 Task: Create a sub task Design and Implement Solution for the task  Add push notification feature to the app in the project TrendForge , assign it to team member softage.10@softage.net and update the status of the sub task to  At Risk , set the priority of the sub task to Medium.
Action: Mouse moved to (80, 549)
Screenshot: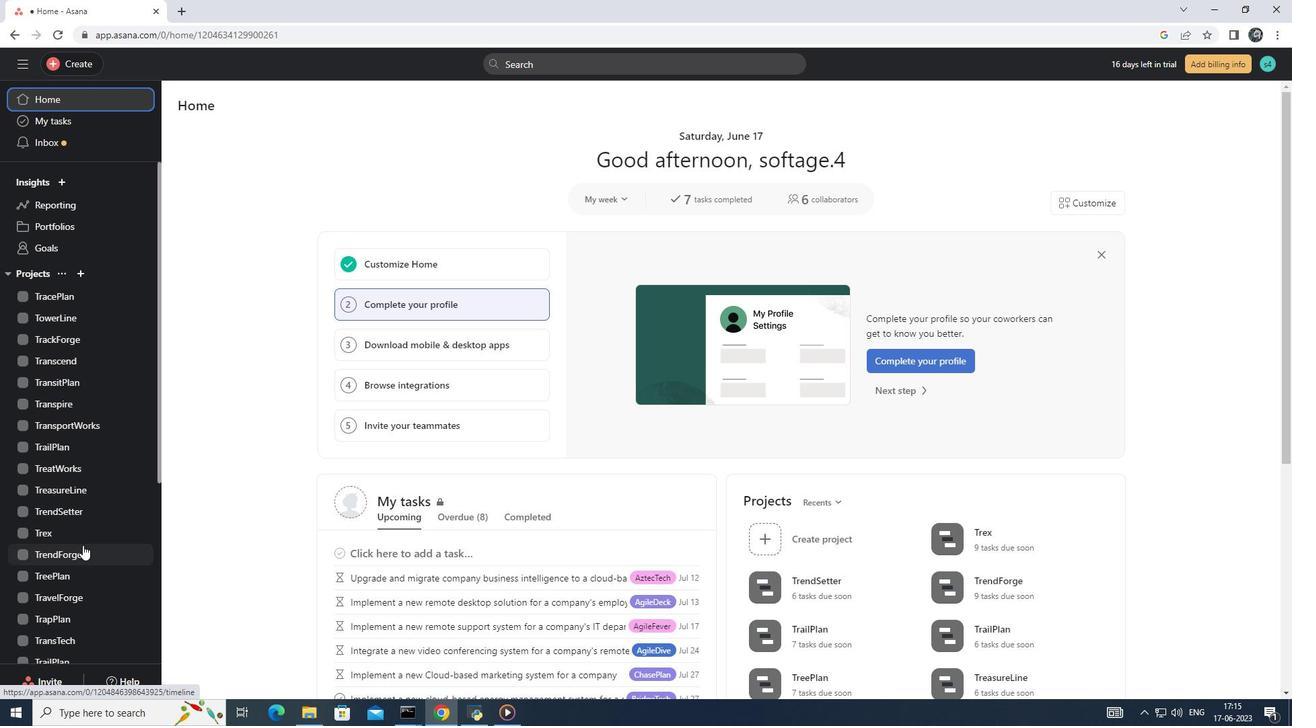 
Action: Mouse pressed left at (80, 549)
Screenshot: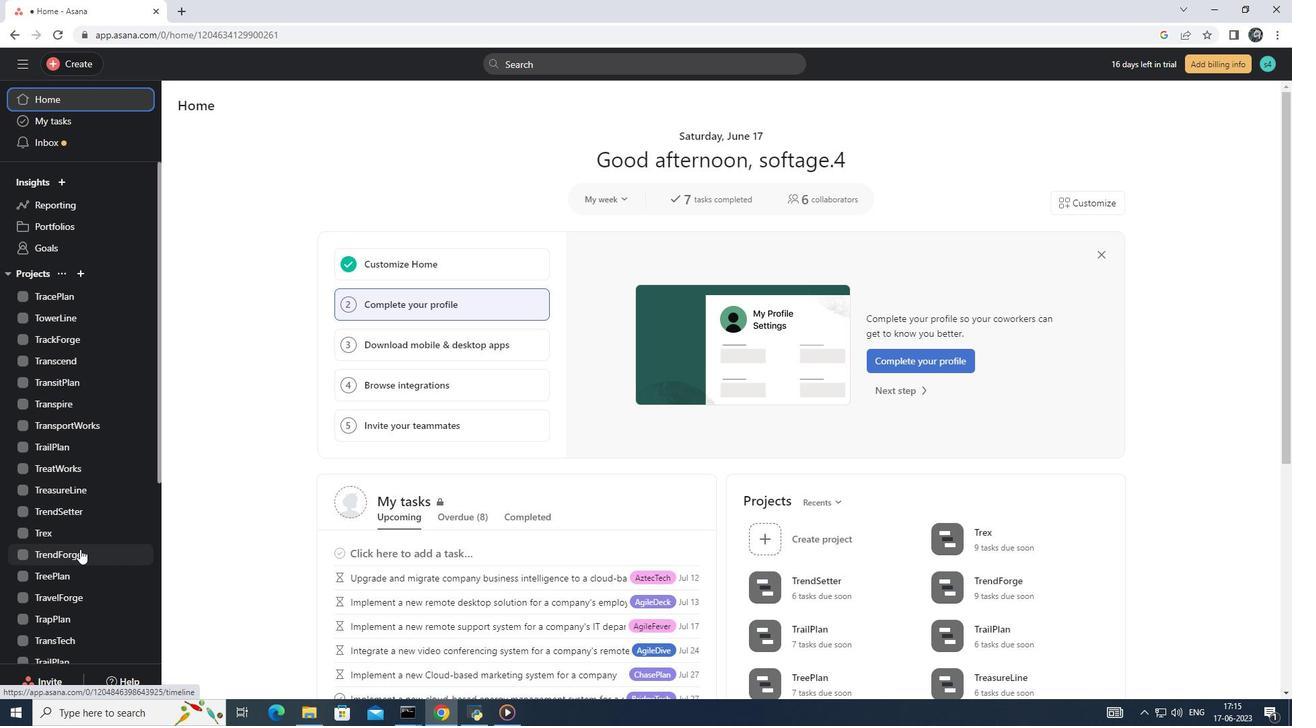 
Action: Mouse moved to (557, 321)
Screenshot: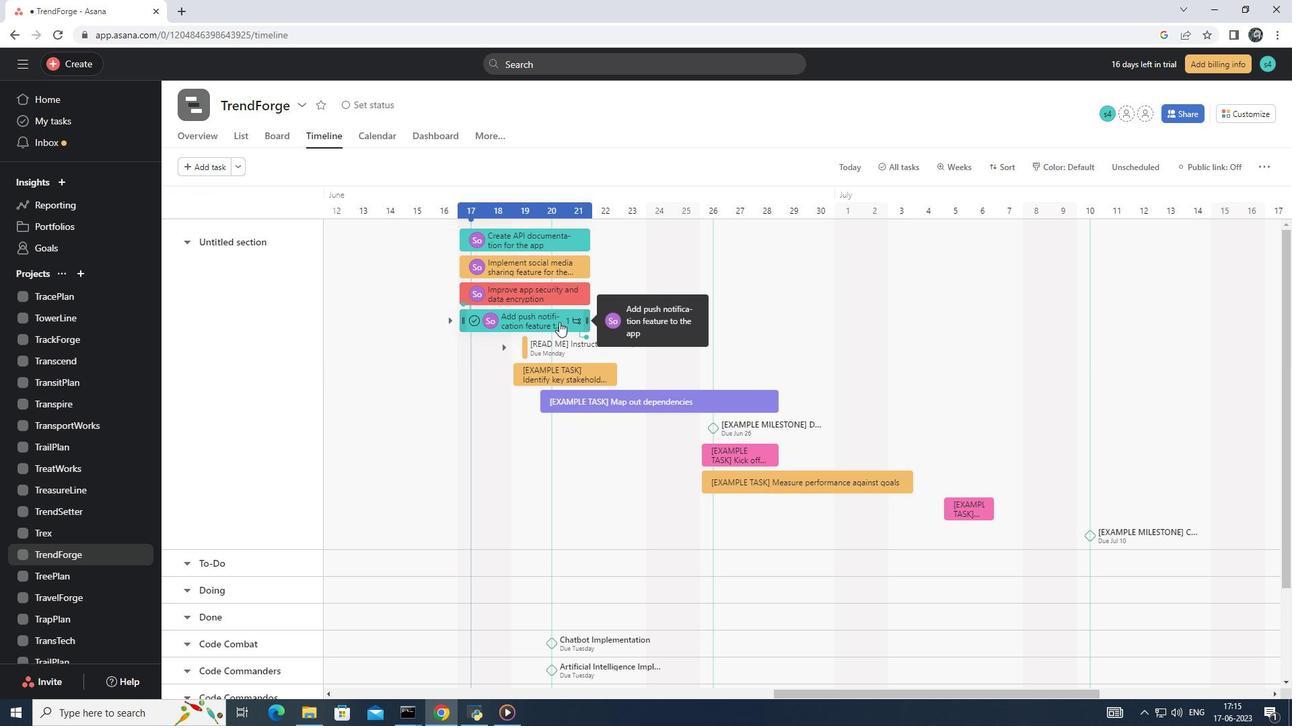 
Action: Mouse pressed left at (557, 321)
Screenshot: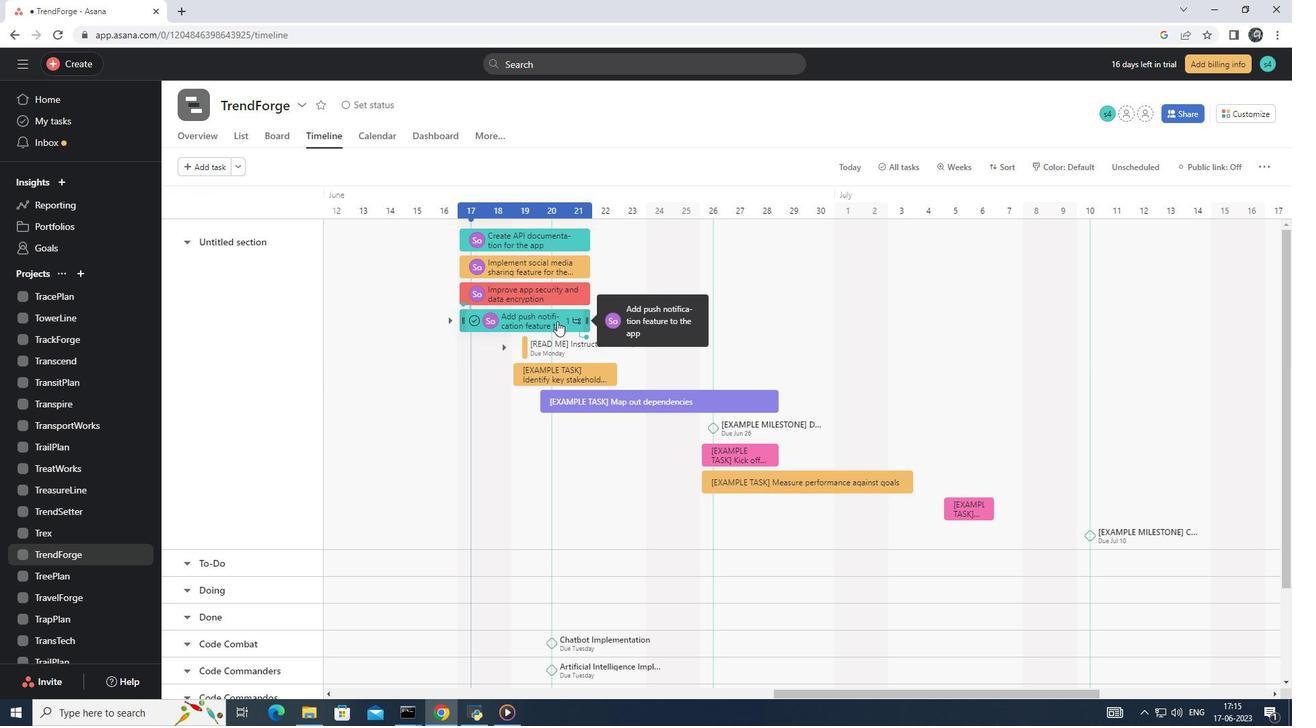 
Action: Mouse moved to (942, 459)
Screenshot: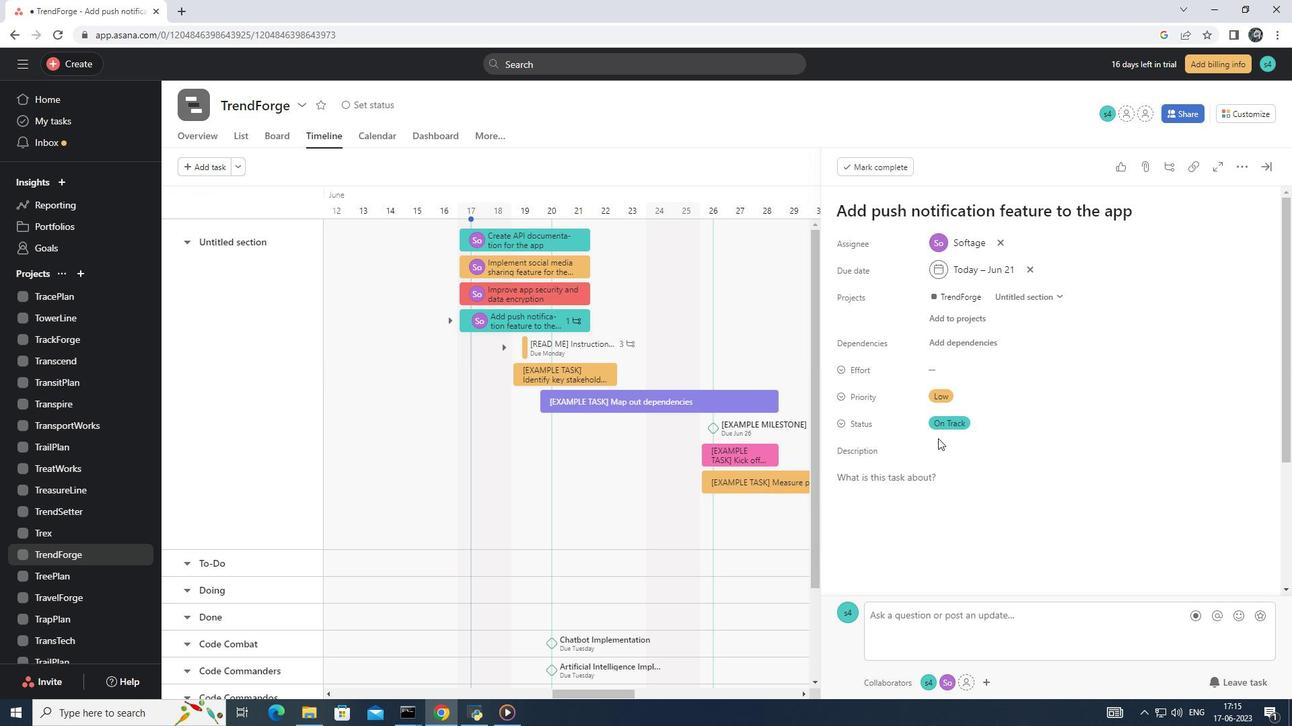 
Action: Mouse scrolled (942, 458) with delta (0, 0)
Screenshot: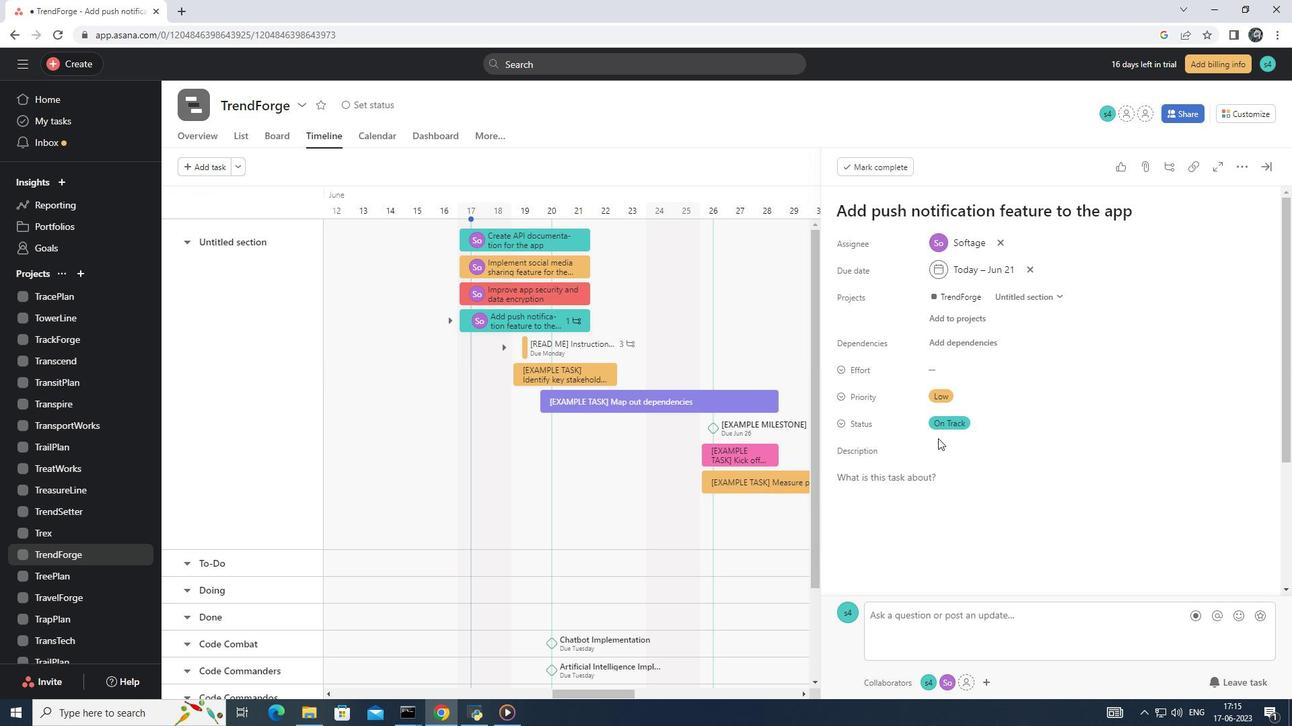 
Action: Mouse moved to (974, 487)
Screenshot: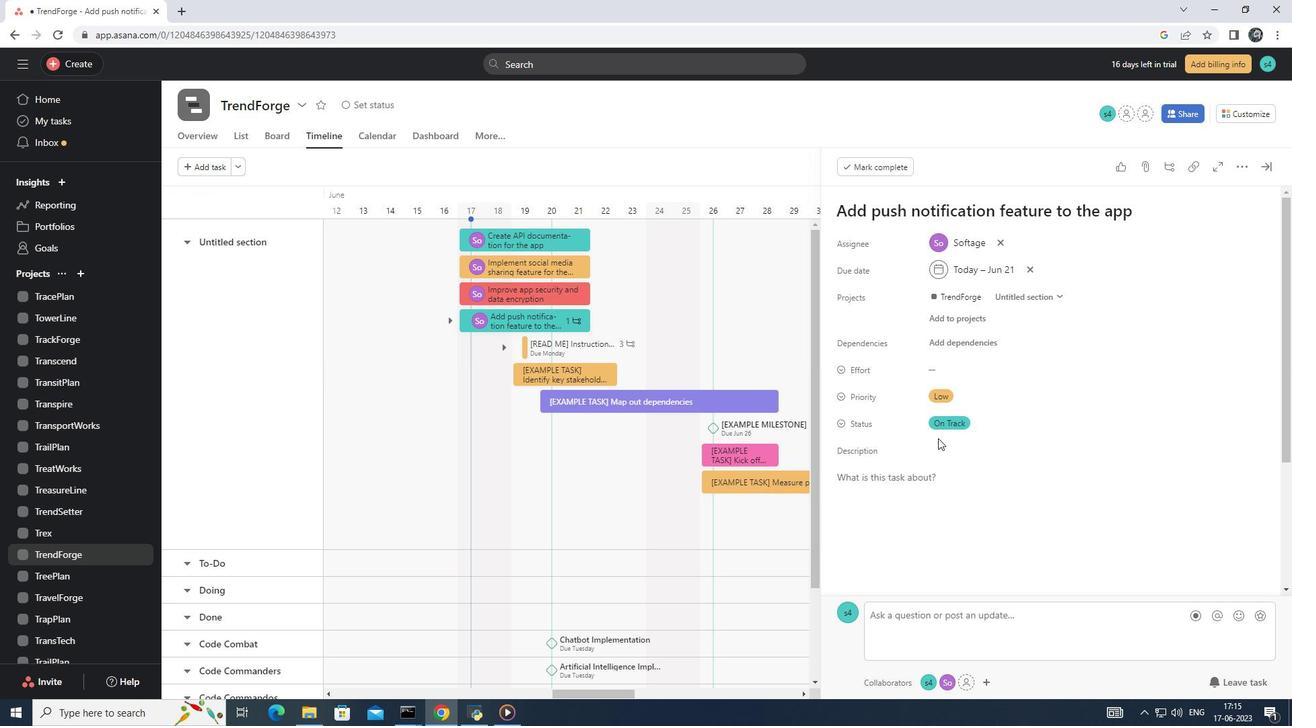 
Action: Mouse scrolled (967, 481) with delta (0, 0)
Screenshot: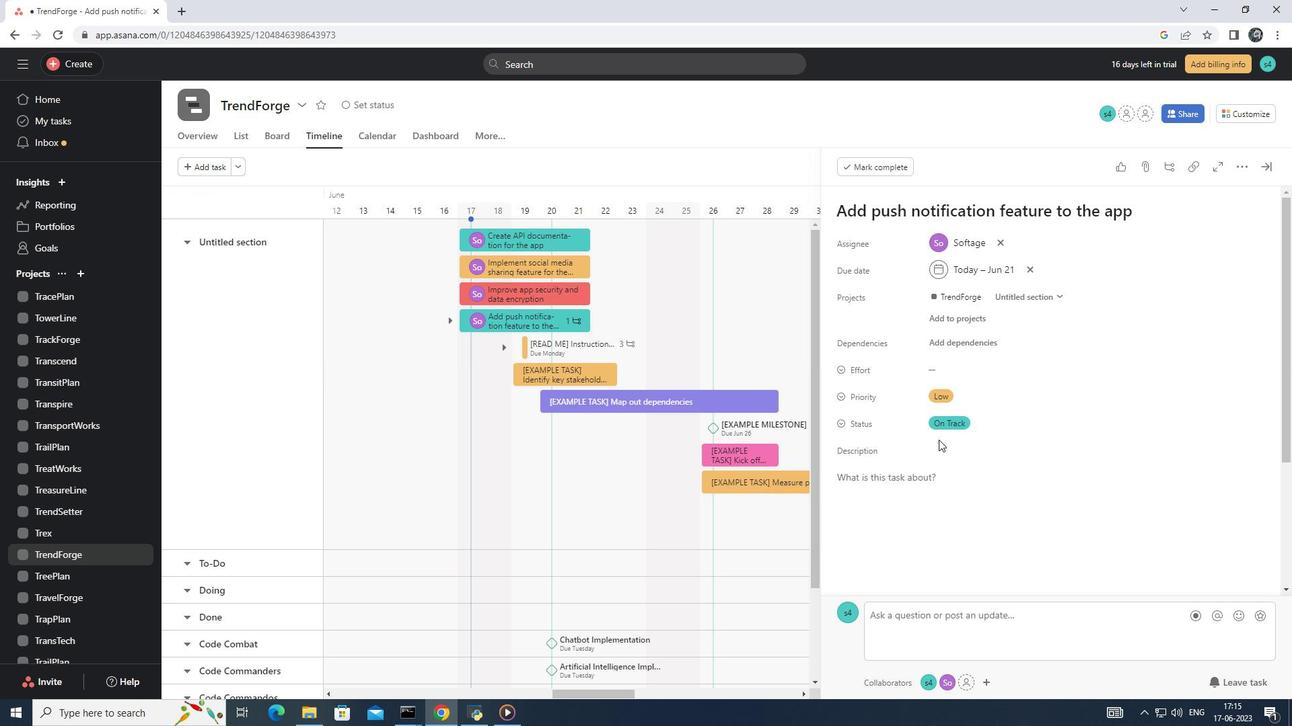 
Action: Mouse scrolled (974, 486) with delta (0, 0)
Screenshot: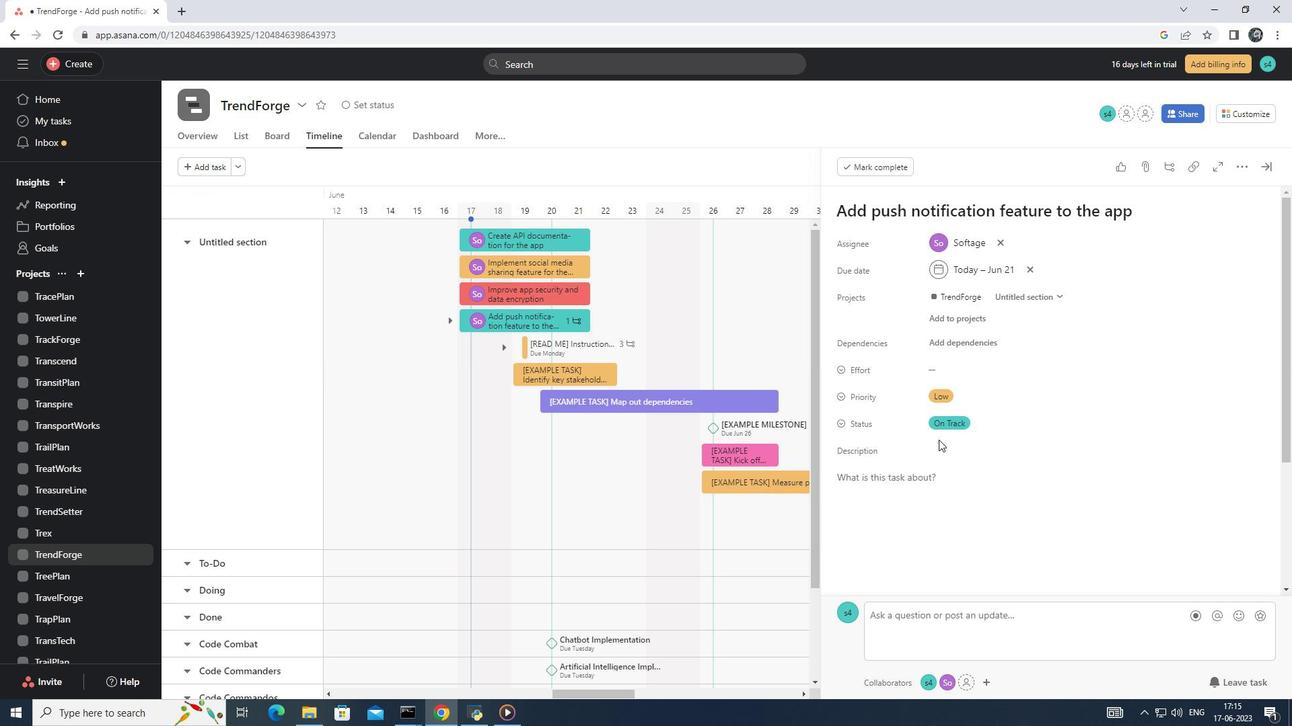 
Action: Mouse moved to (860, 477)
Screenshot: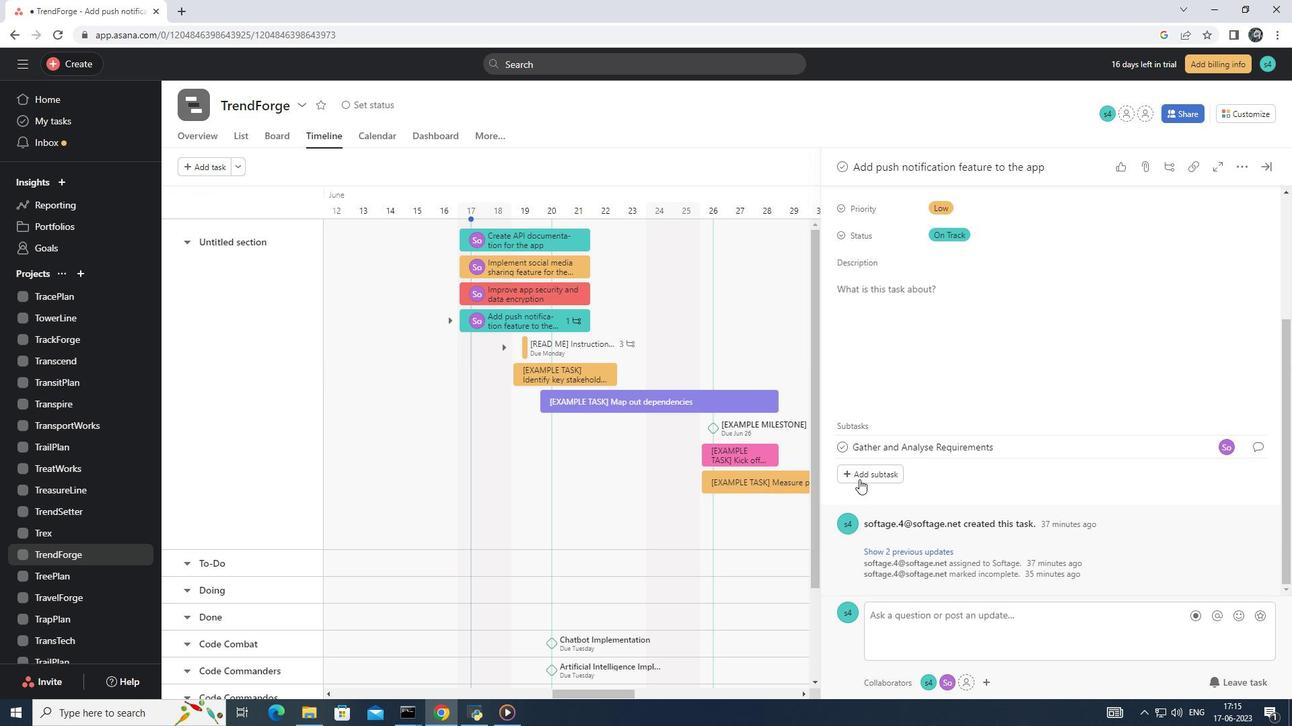 
Action: Mouse pressed left at (860, 477)
Screenshot: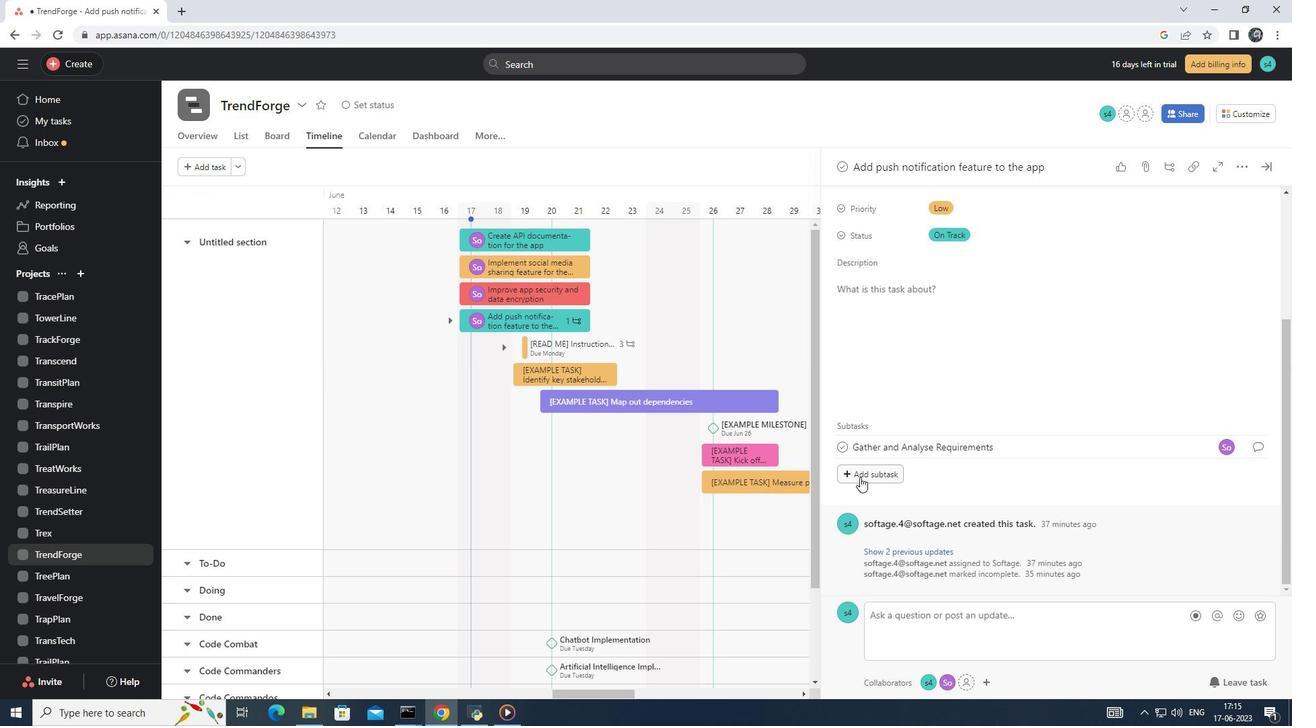 
Action: Mouse moved to (880, 446)
Screenshot: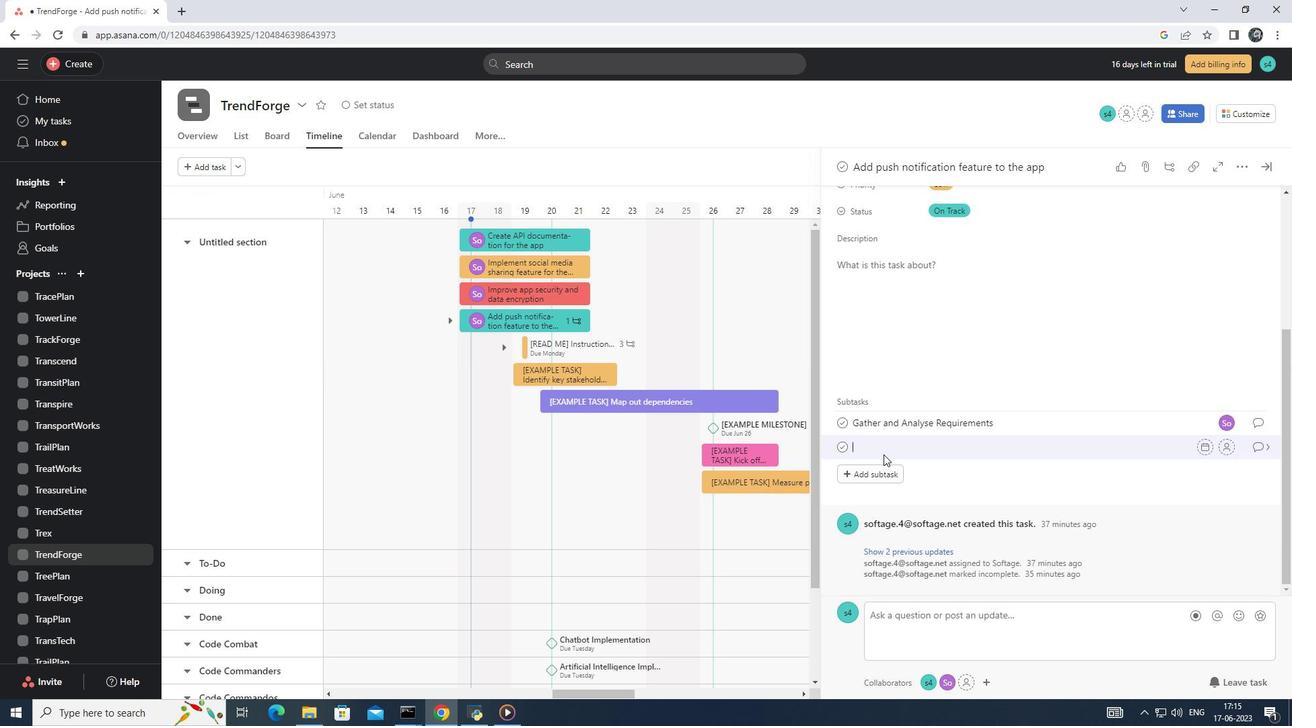 
Action: Mouse pressed left at (880, 446)
Screenshot: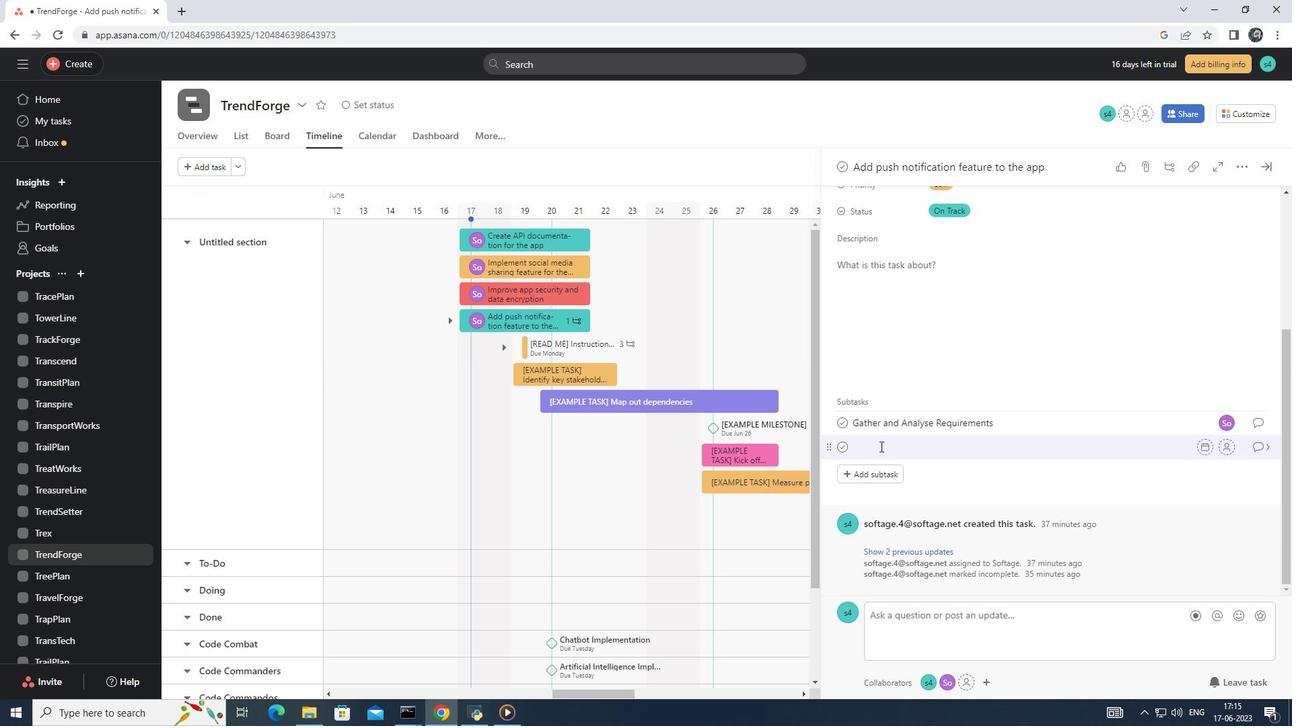 
Action: Key pressed <Key.shift>Design<Key.space>and<Key.space><Key.shift>Implement<Key.space><Key.shift>Solution
Screenshot: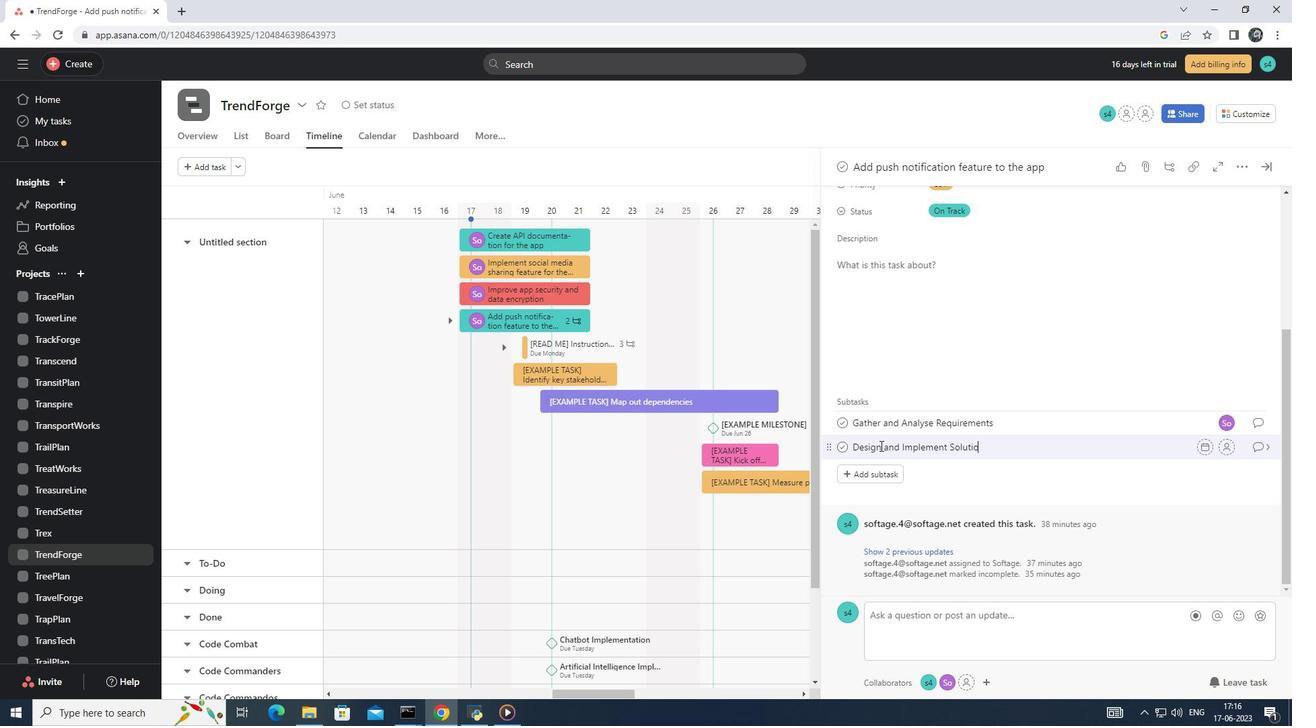 
Action: Mouse moved to (1223, 449)
Screenshot: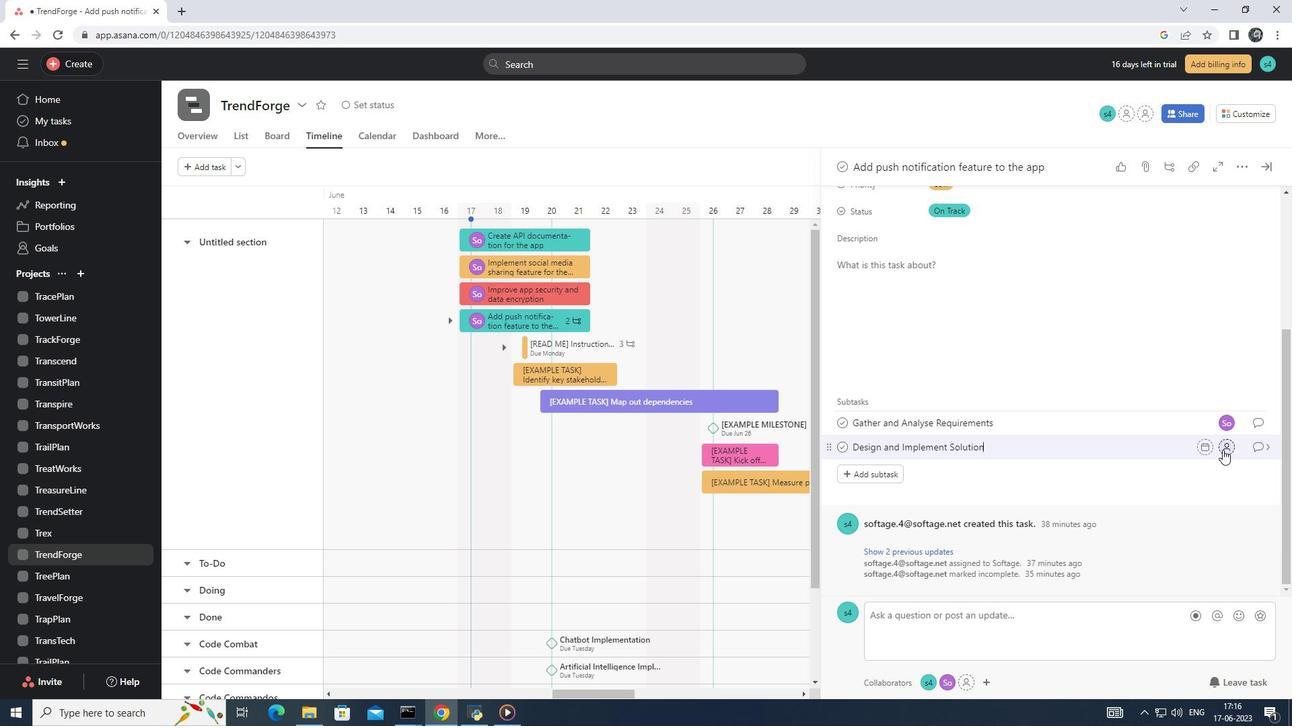 
Action: Mouse pressed left at (1223, 449)
Screenshot: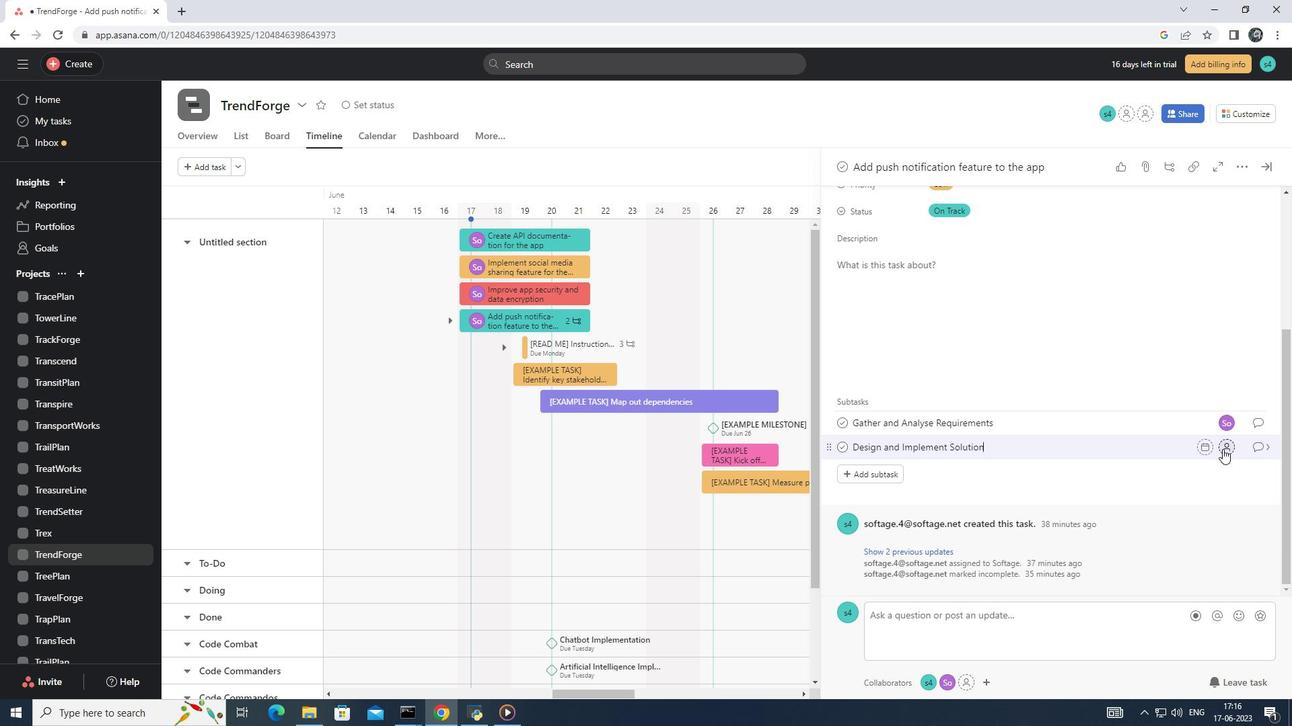 
Action: Mouse moved to (1049, 503)
Screenshot: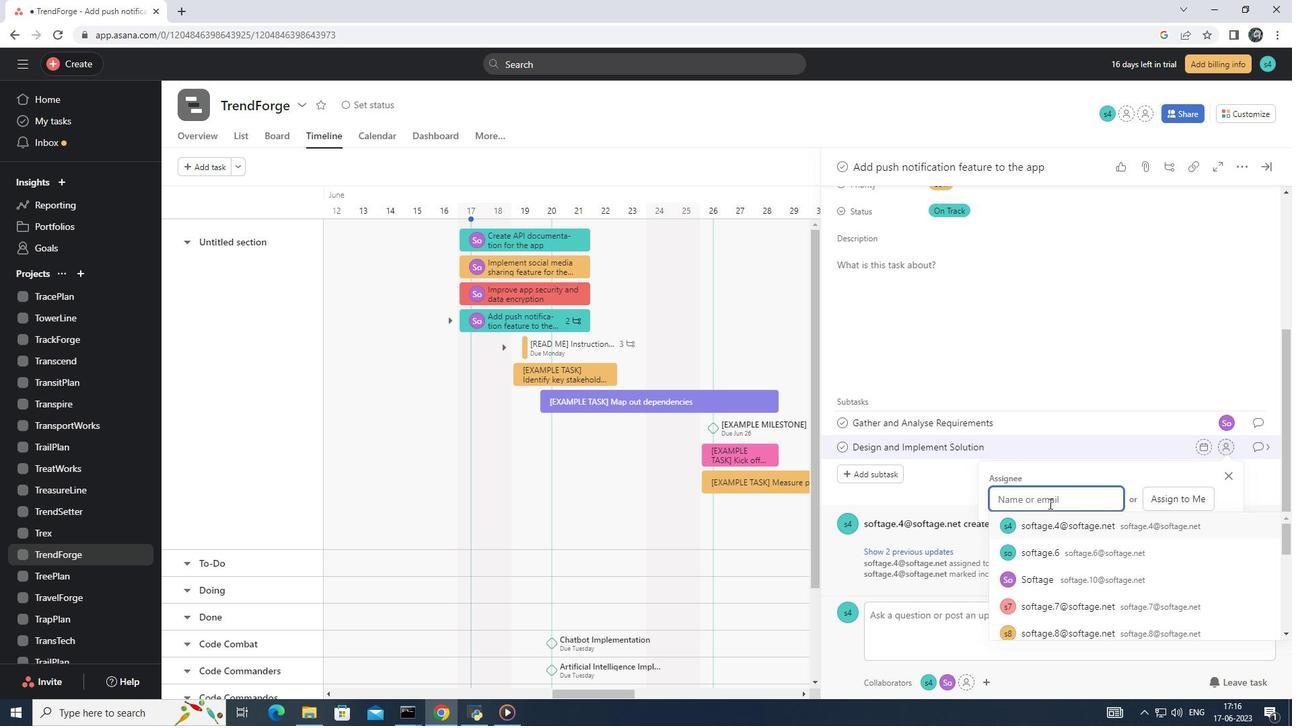 
Action: Mouse pressed left at (1049, 503)
Screenshot: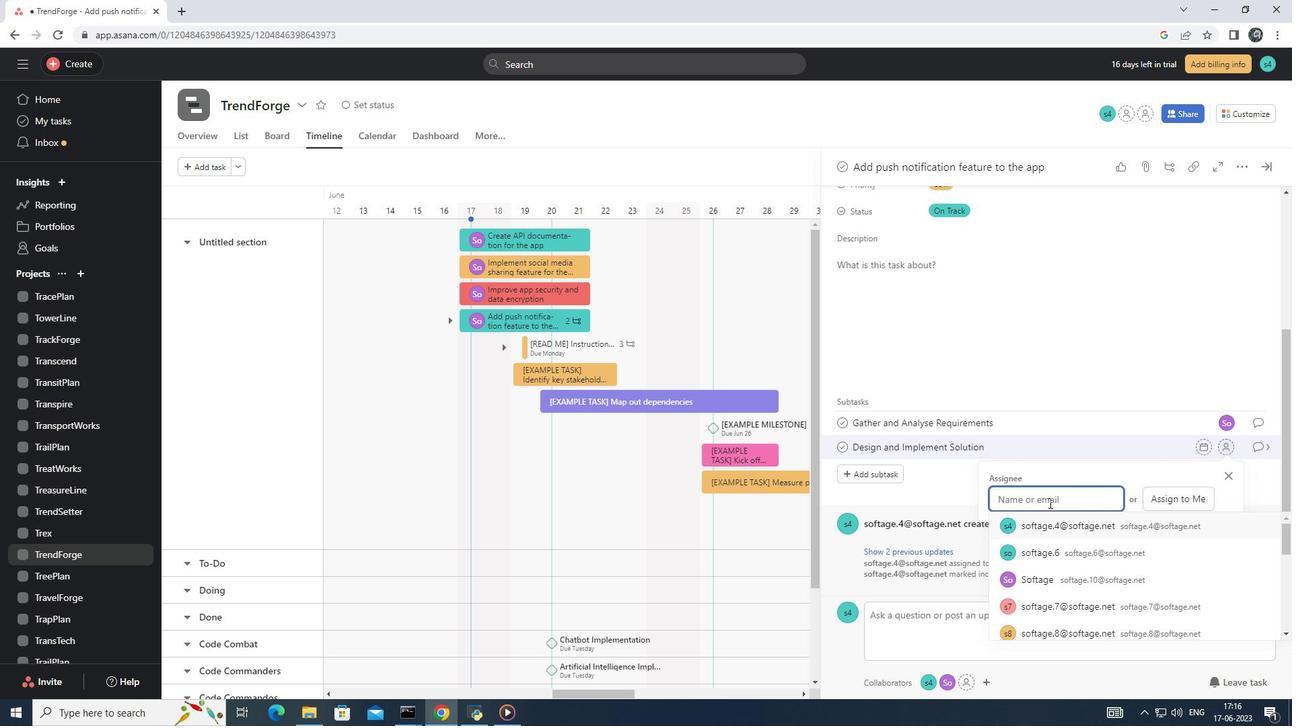 
Action: Key pressed softage.10<Key.shift>@softage.net<Key.enter>
Screenshot: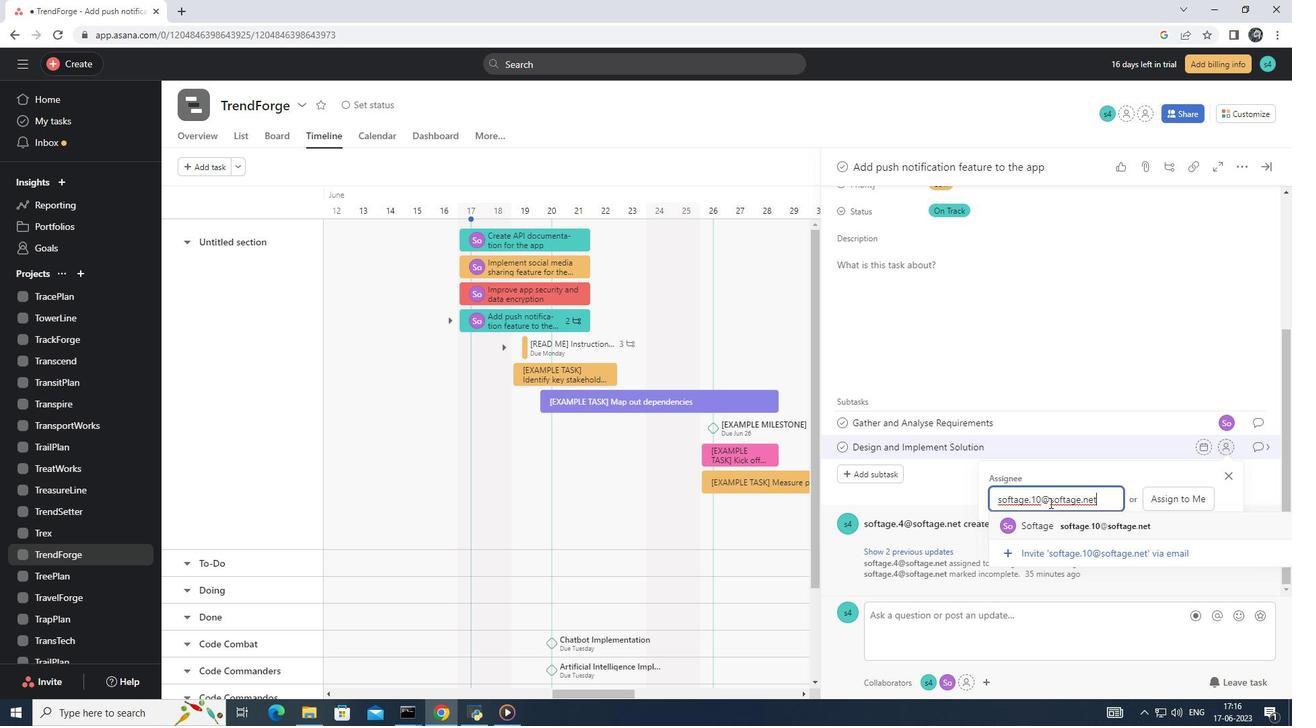 
Action: Mouse moved to (1268, 446)
Screenshot: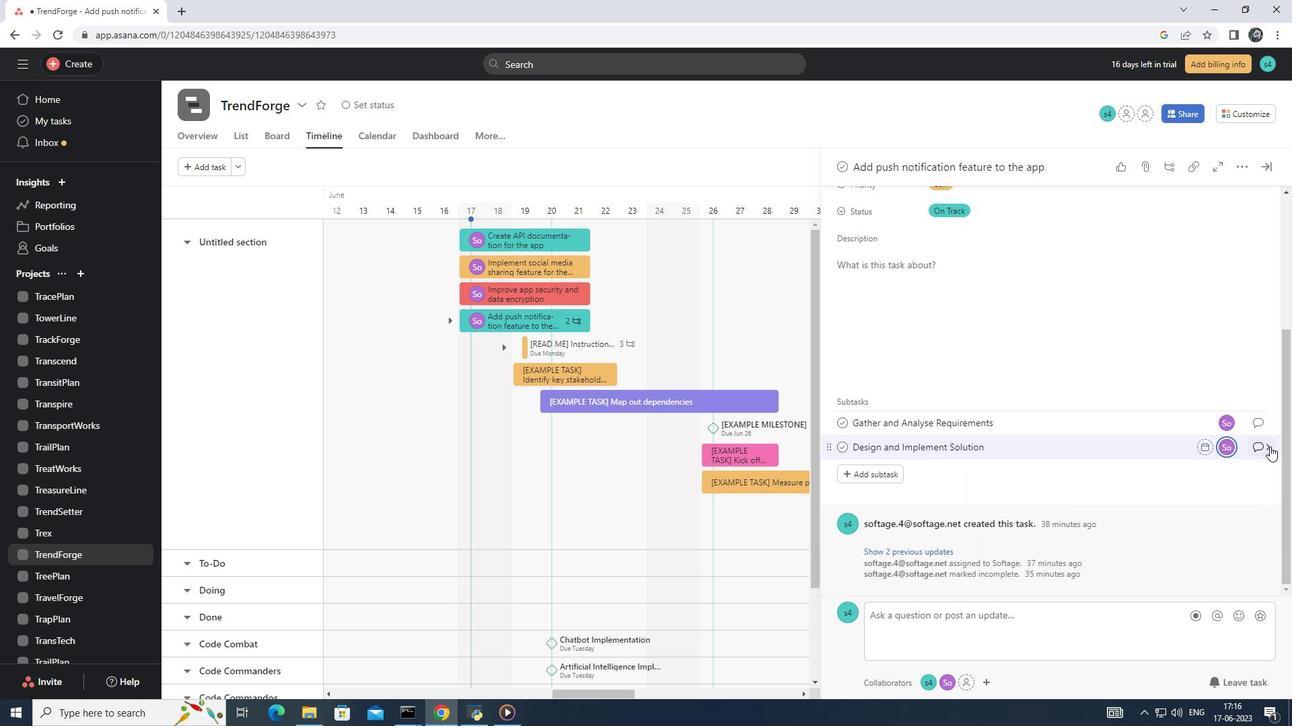 
Action: Mouse pressed left at (1268, 446)
Screenshot: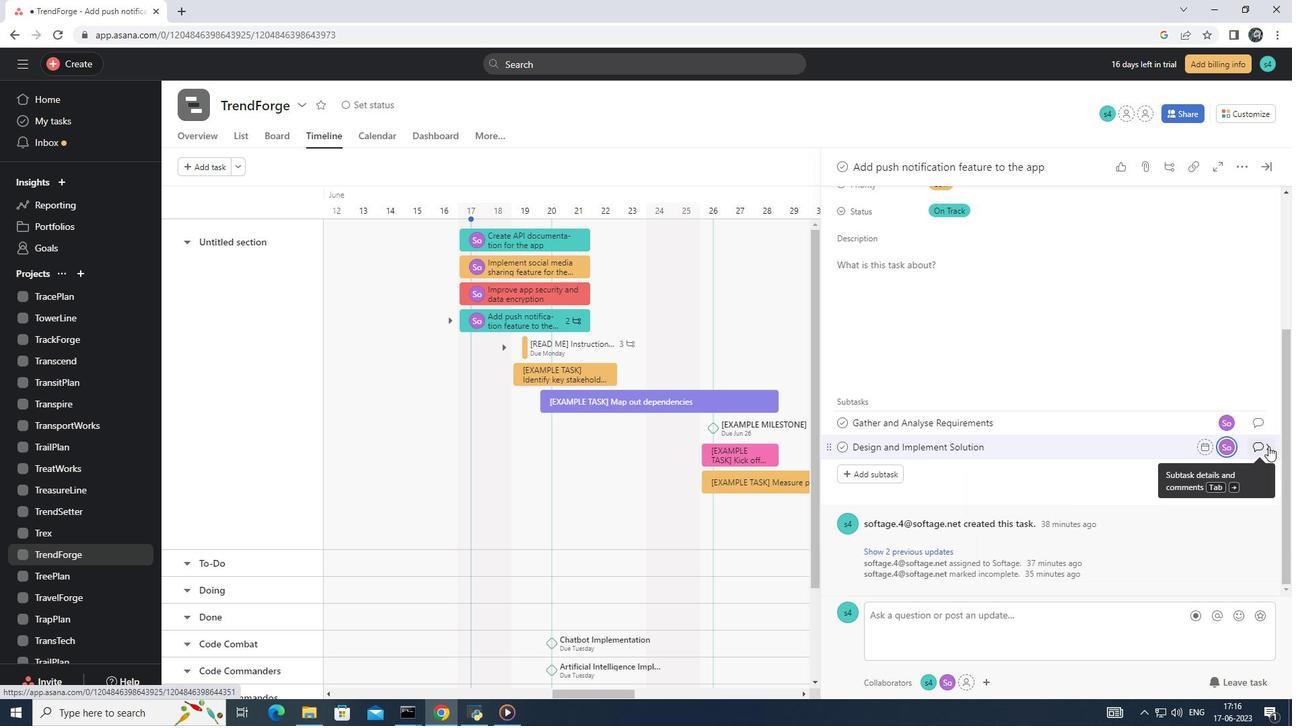 
Action: Mouse moved to (886, 356)
Screenshot: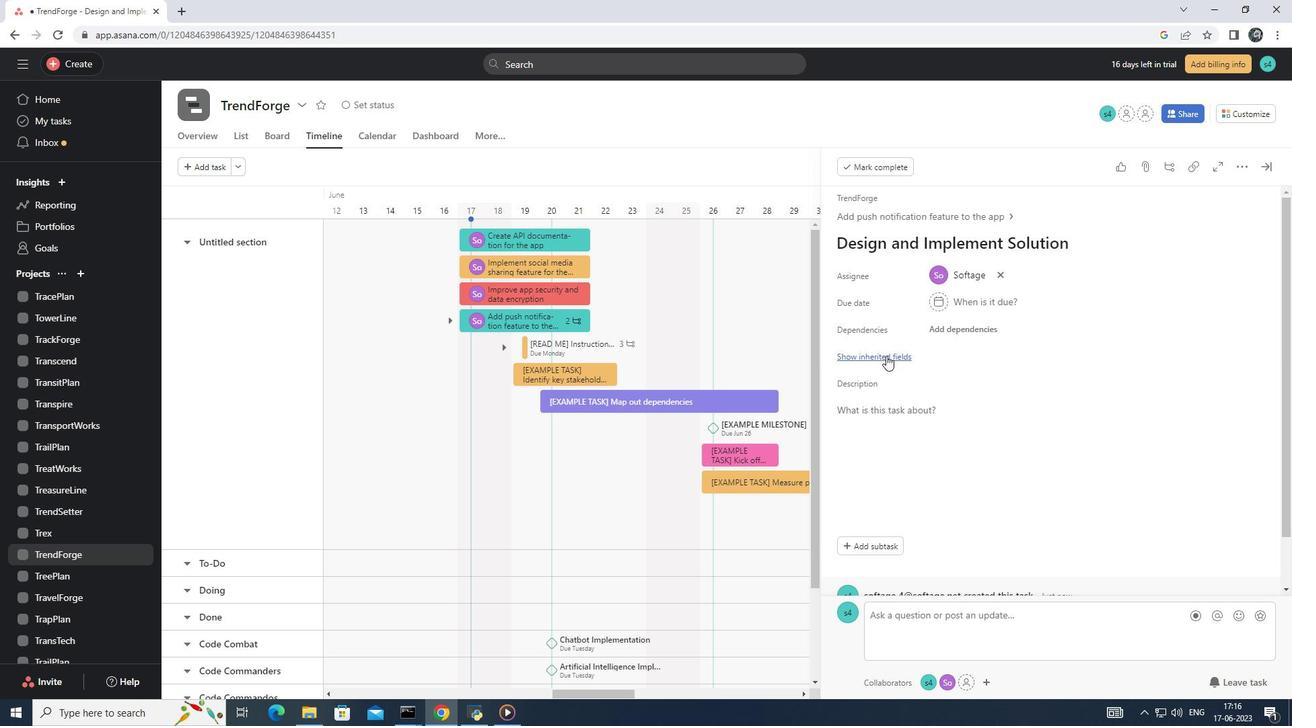 
Action: Mouse pressed left at (886, 356)
Screenshot: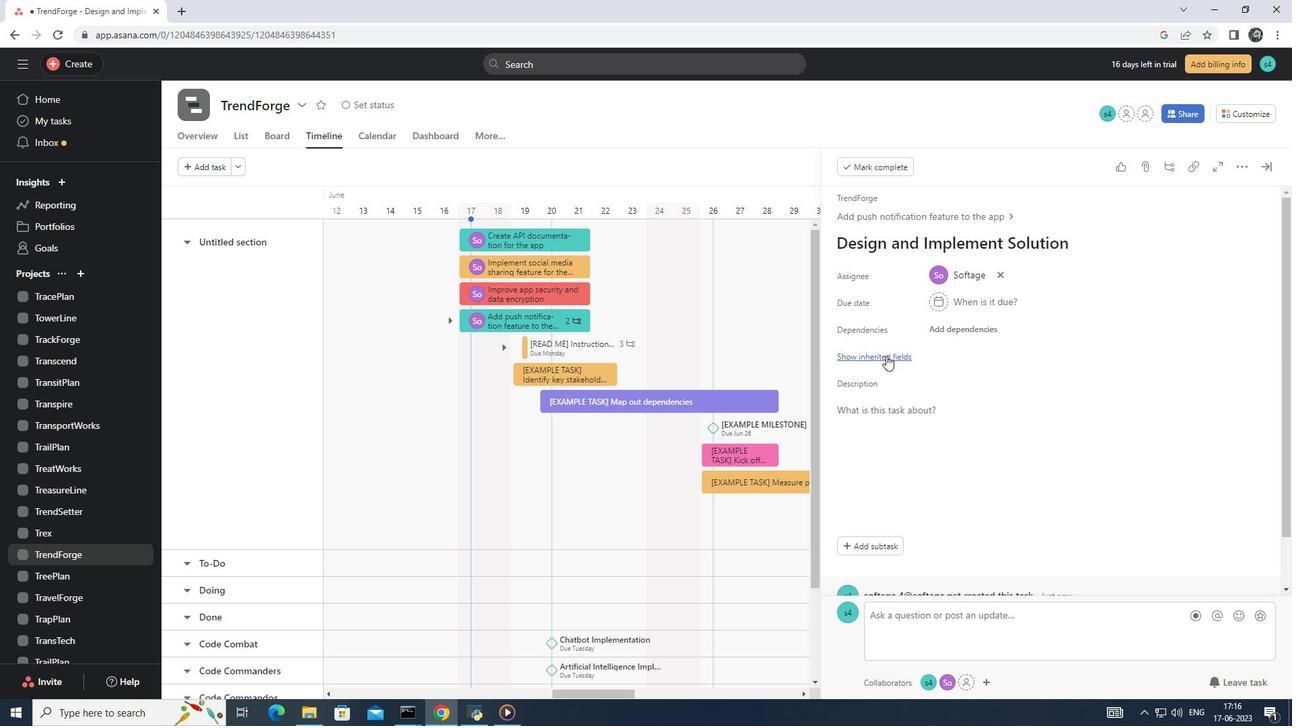 
Action: Mouse moved to (982, 434)
Screenshot: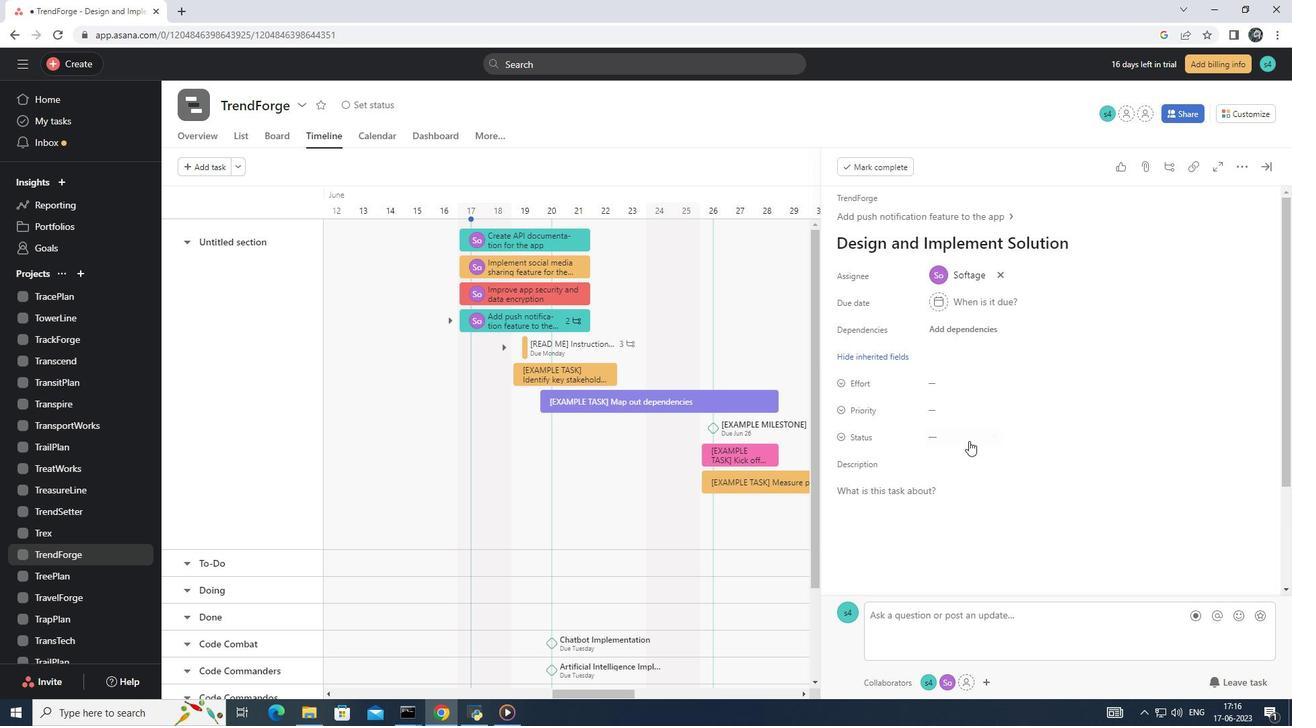 
Action: Mouse pressed left at (982, 434)
Screenshot: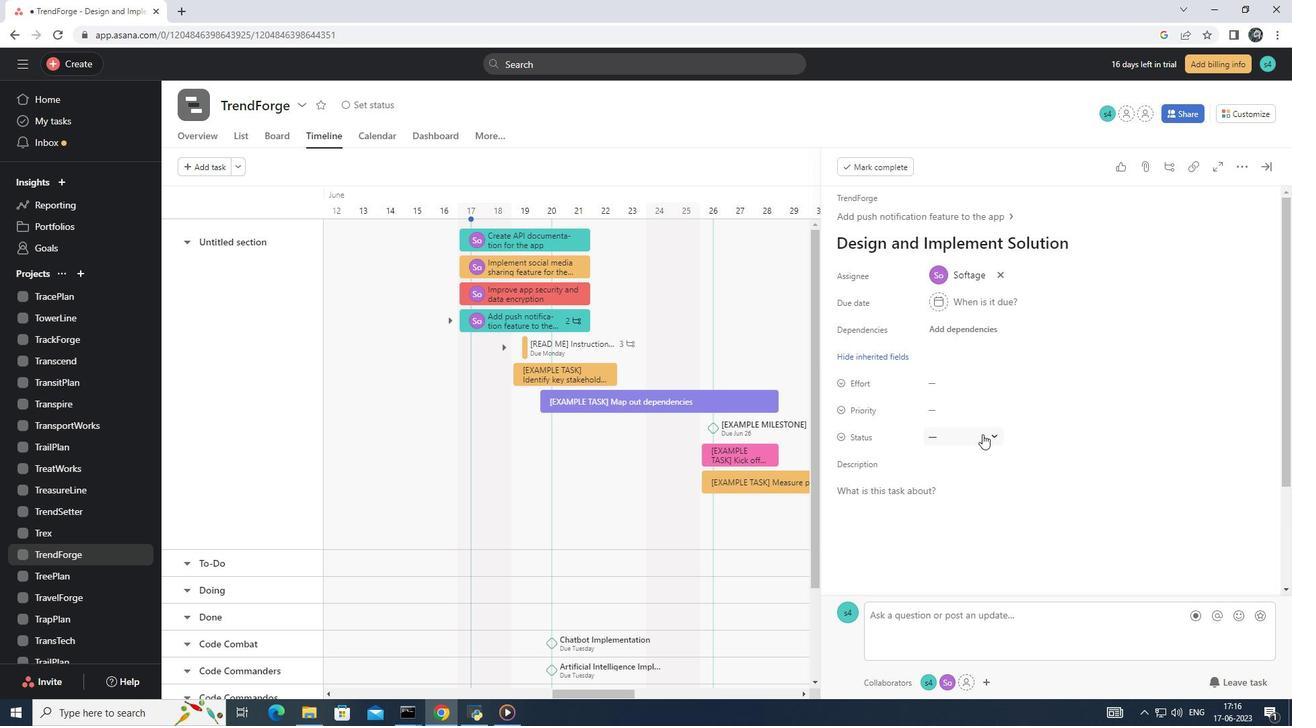 
Action: Mouse moved to (996, 503)
Screenshot: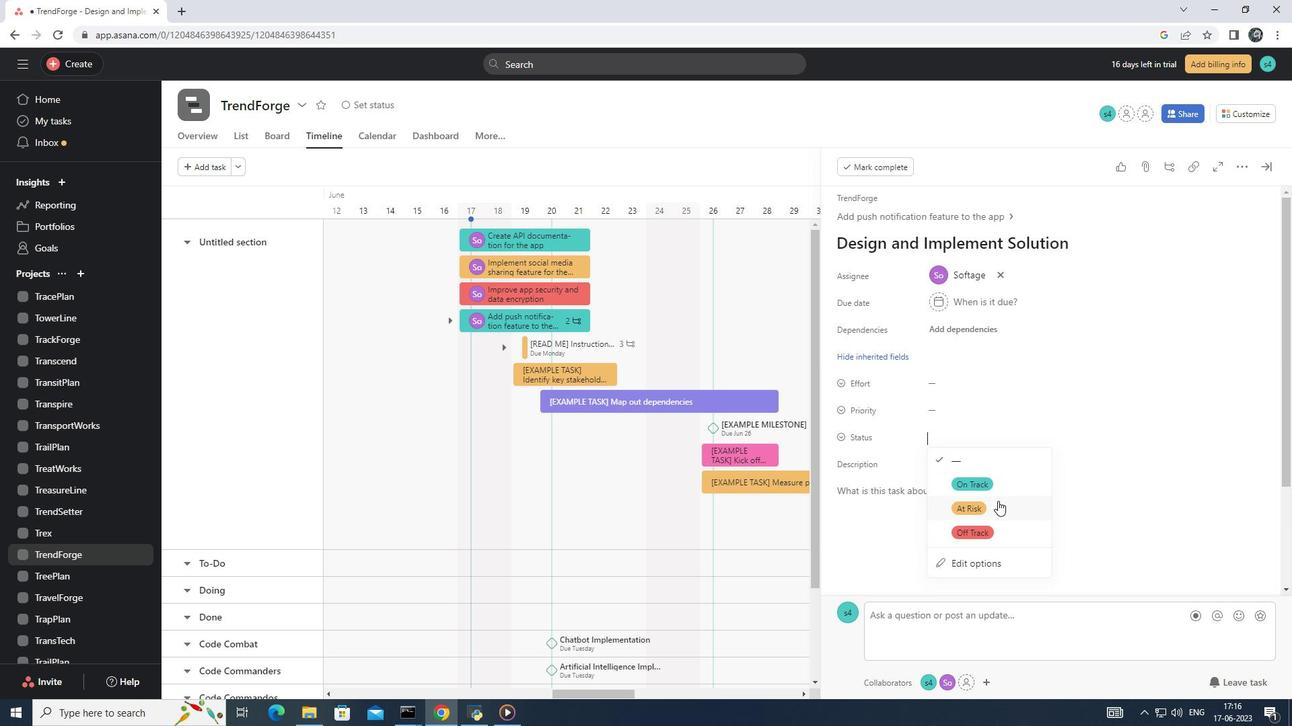 
Action: Mouse pressed left at (996, 503)
Screenshot: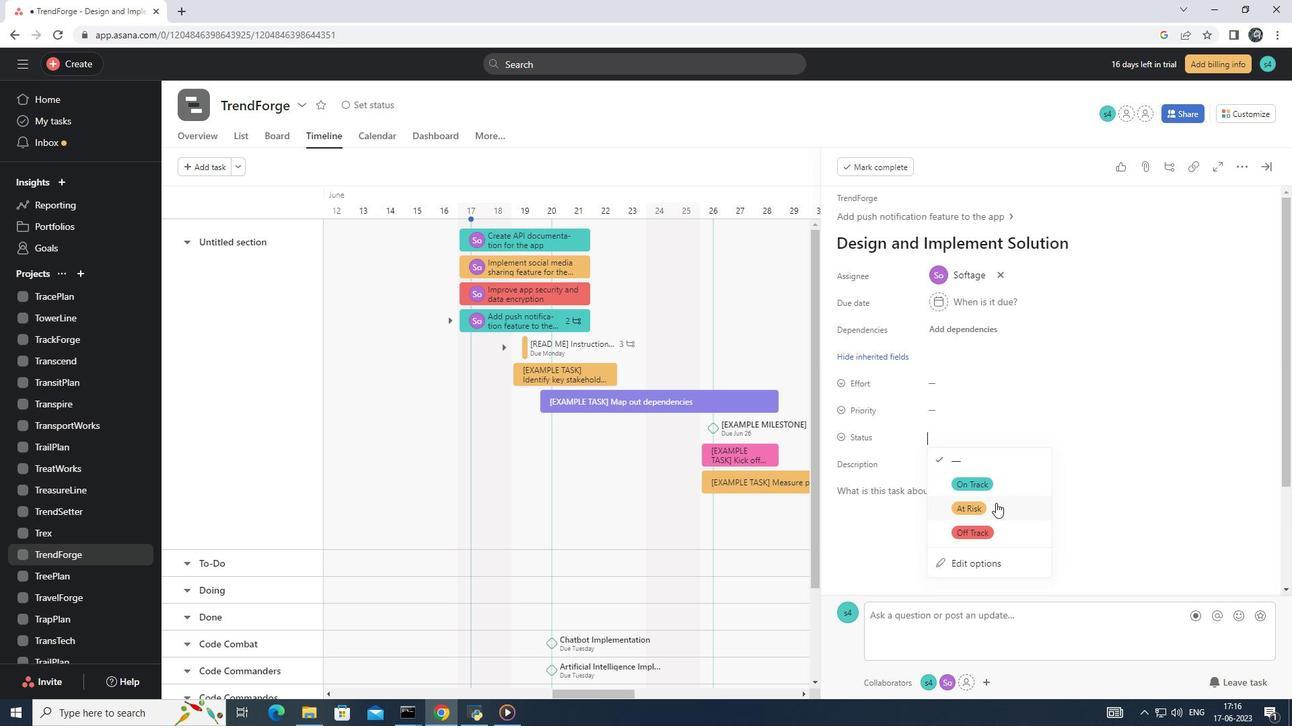 
Action: Mouse moved to (965, 409)
Screenshot: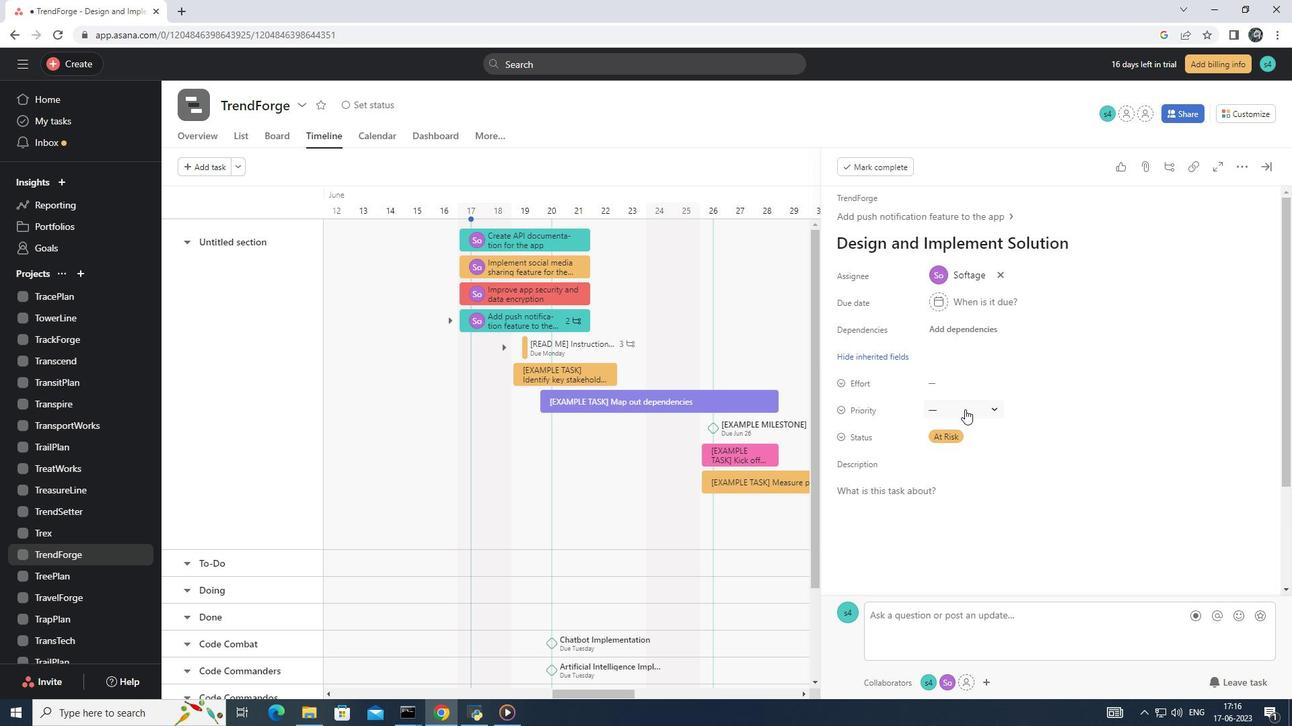 
Action: Mouse pressed left at (965, 409)
Screenshot: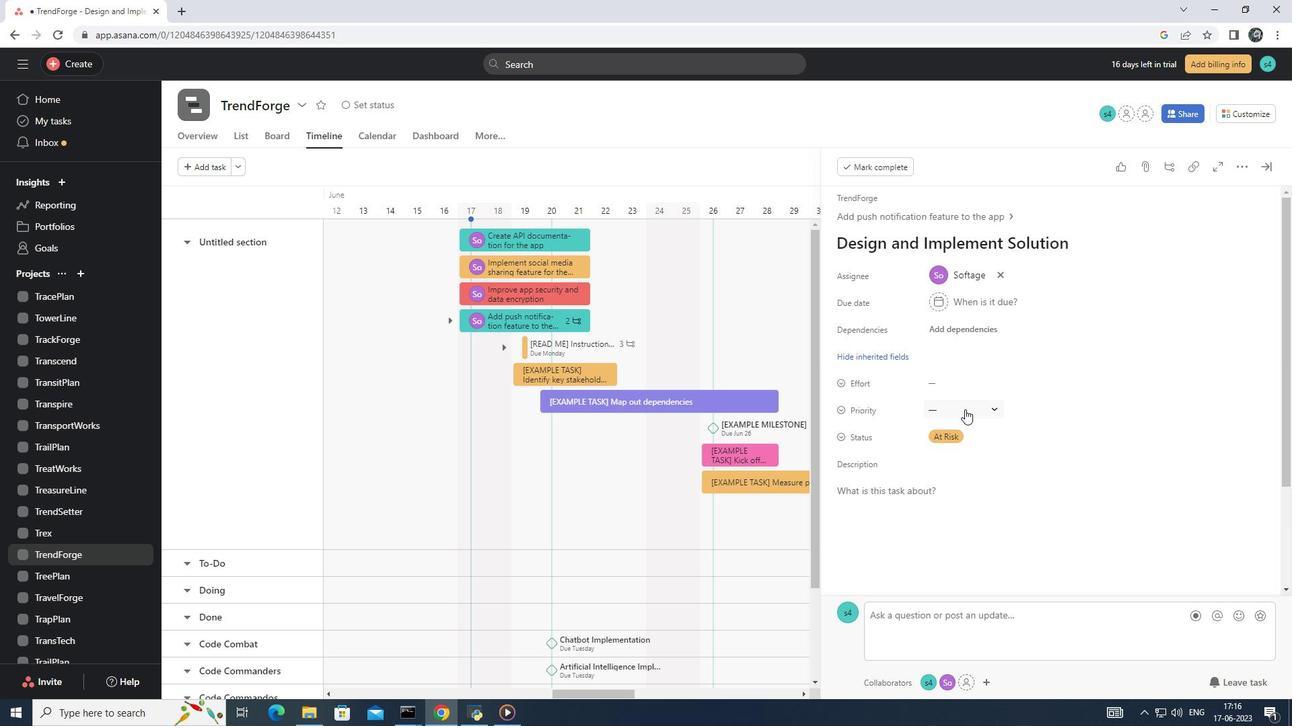 
Action: Mouse moved to (991, 474)
Screenshot: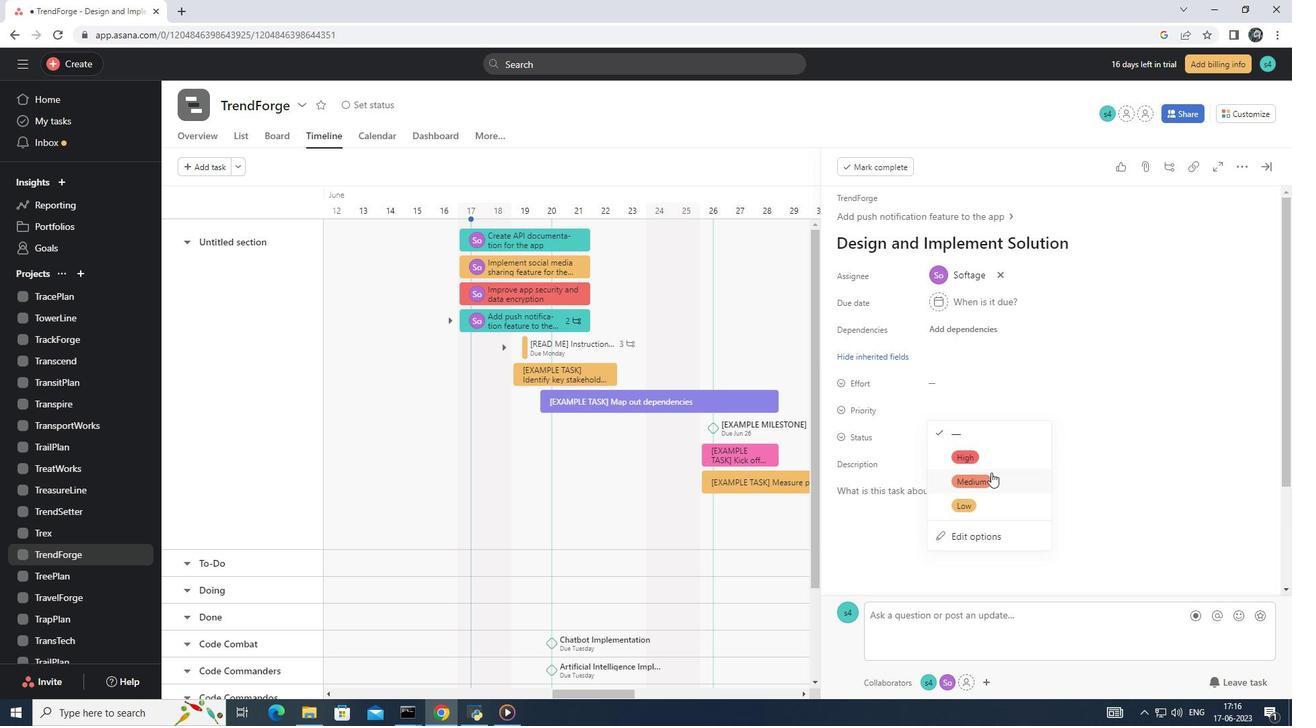 
Action: Mouse pressed left at (991, 474)
Screenshot: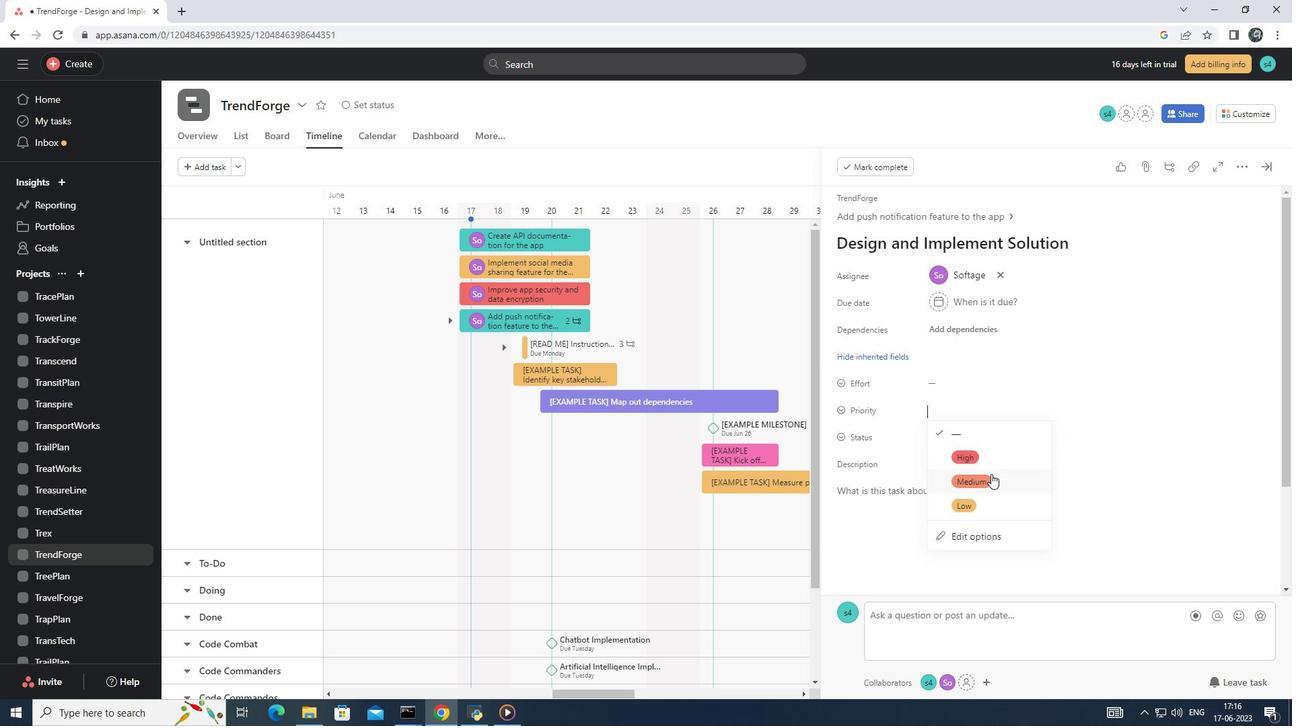 
Action: Mouse moved to (993, 467)
Screenshot: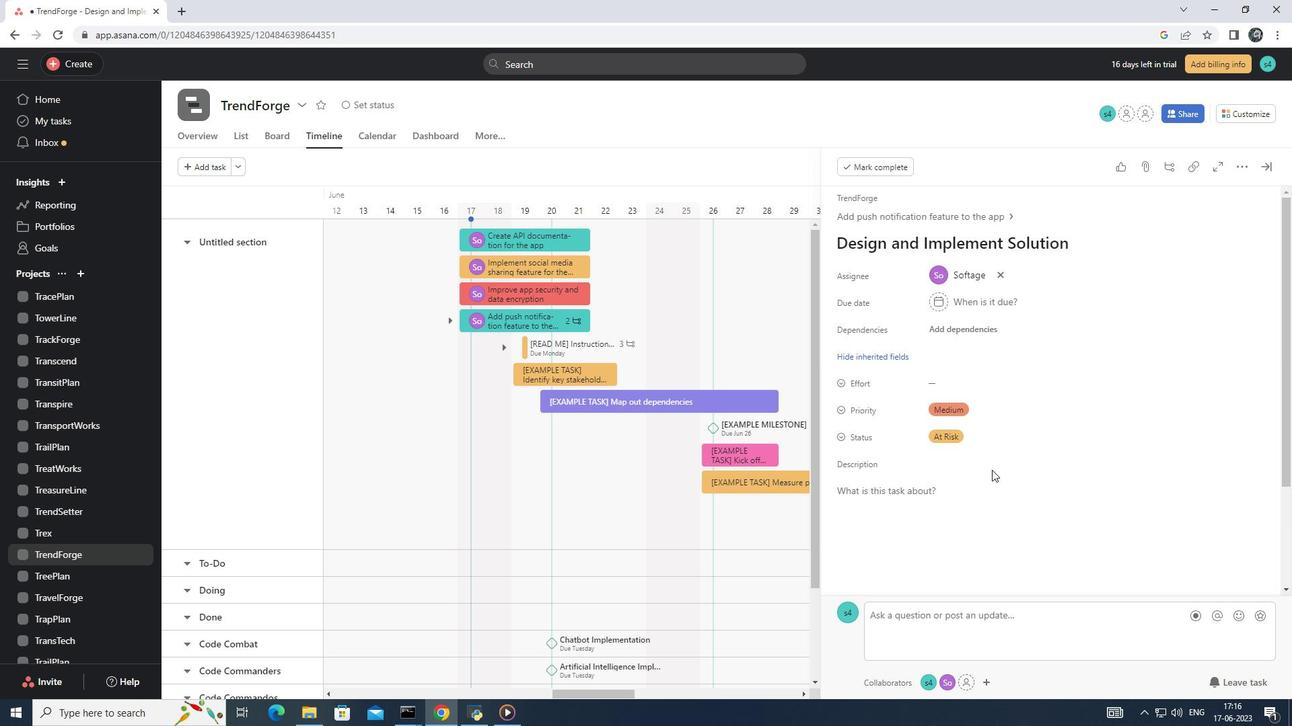 
Action: Mouse scrolled (993, 467) with delta (0, 0)
Screenshot: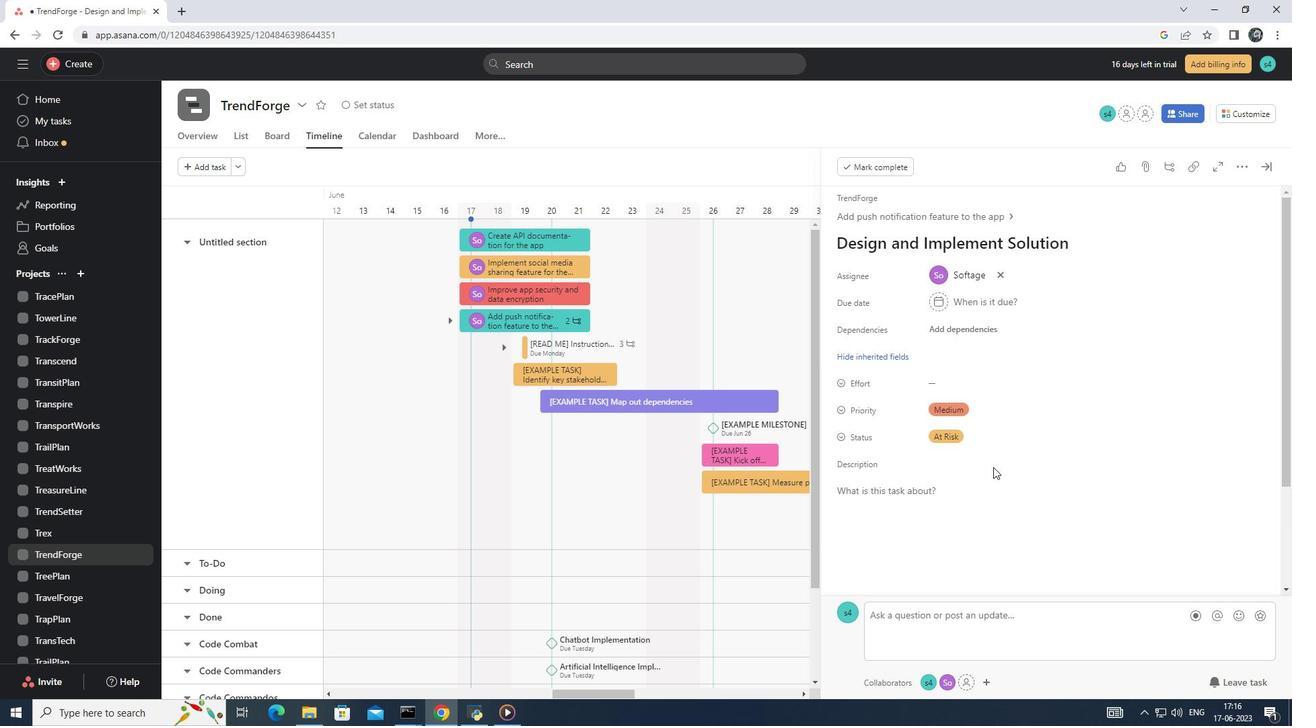 
Action: Mouse scrolled (993, 467) with delta (0, 0)
Screenshot: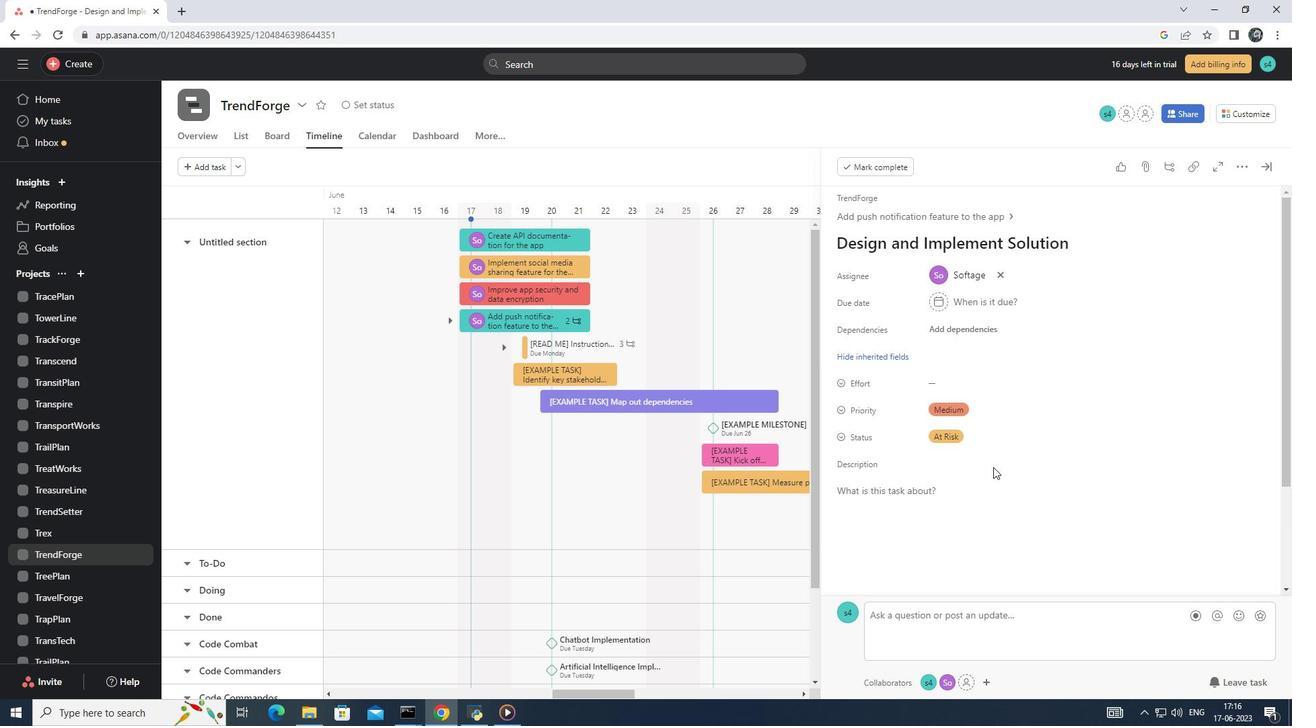 
Action: Mouse scrolled (993, 467) with delta (0, 0)
Screenshot: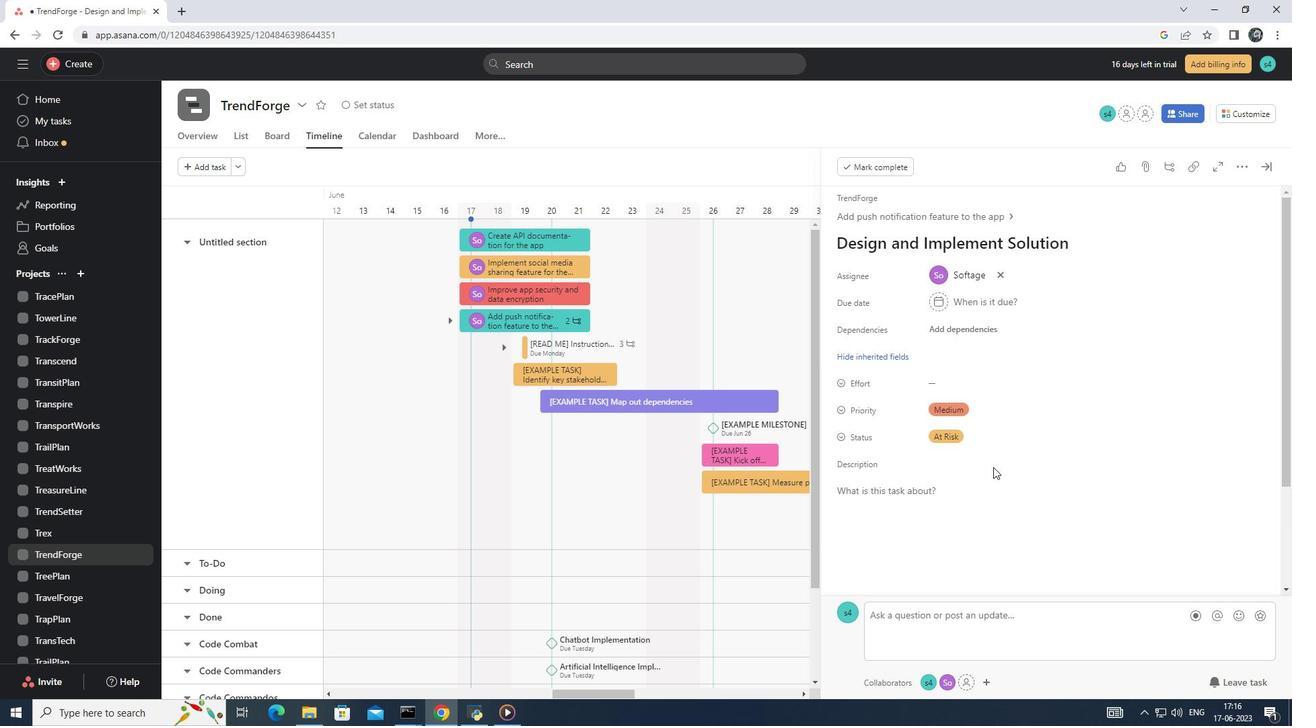 
Action: Mouse scrolled (993, 467) with delta (0, 0)
Screenshot: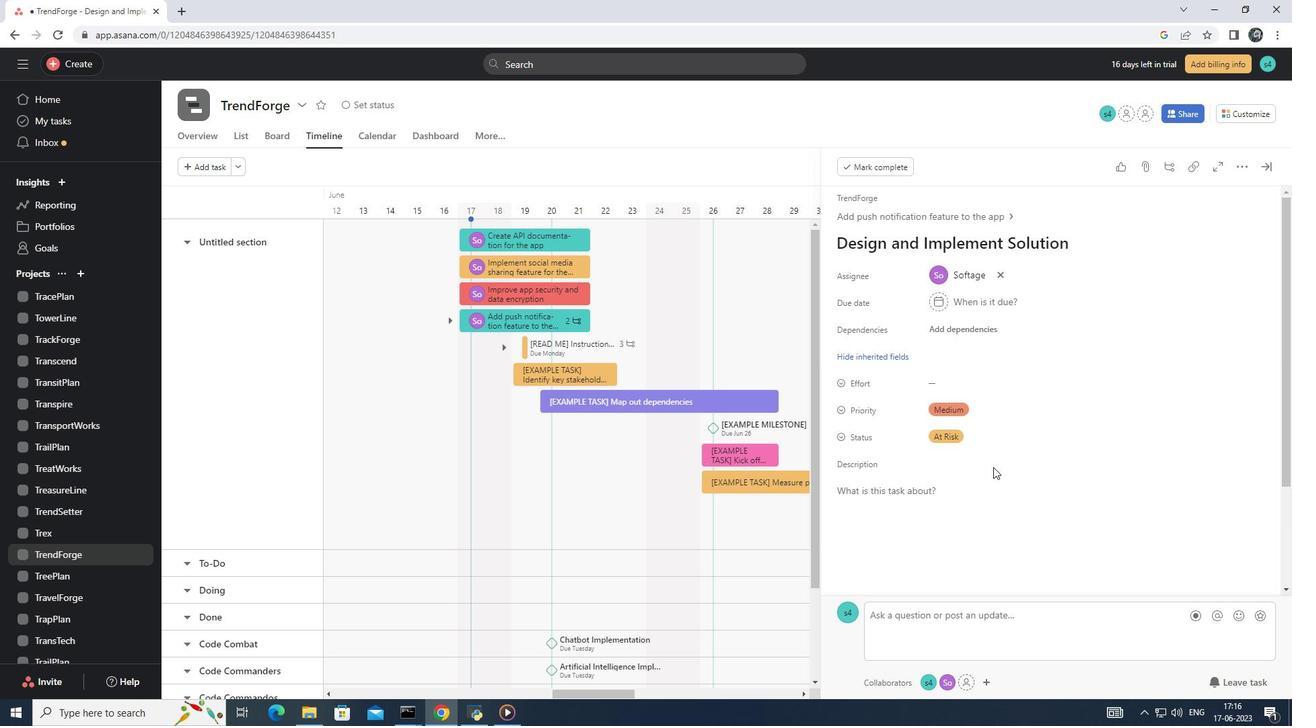 
Action: Mouse scrolled (993, 468) with delta (0, 0)
Screenshot: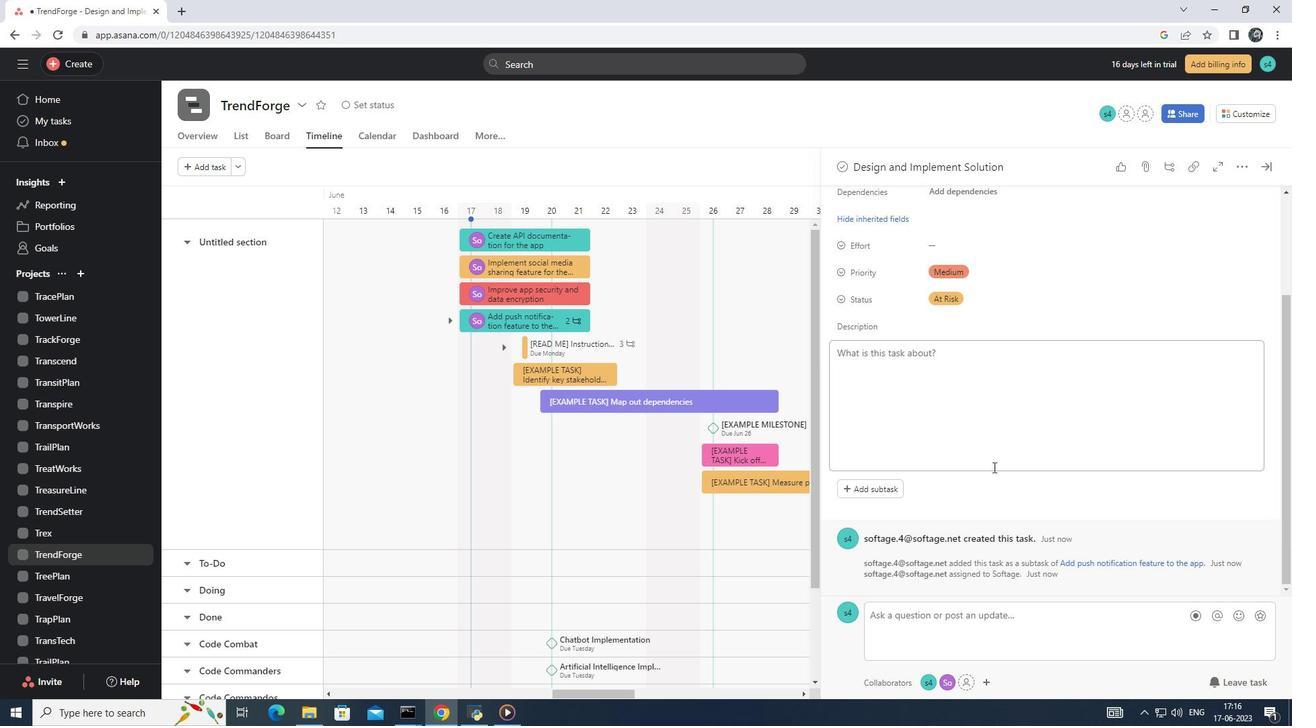 
Action: Mouse scrolled (993, 468) with delta (0, 0)
Screenshot: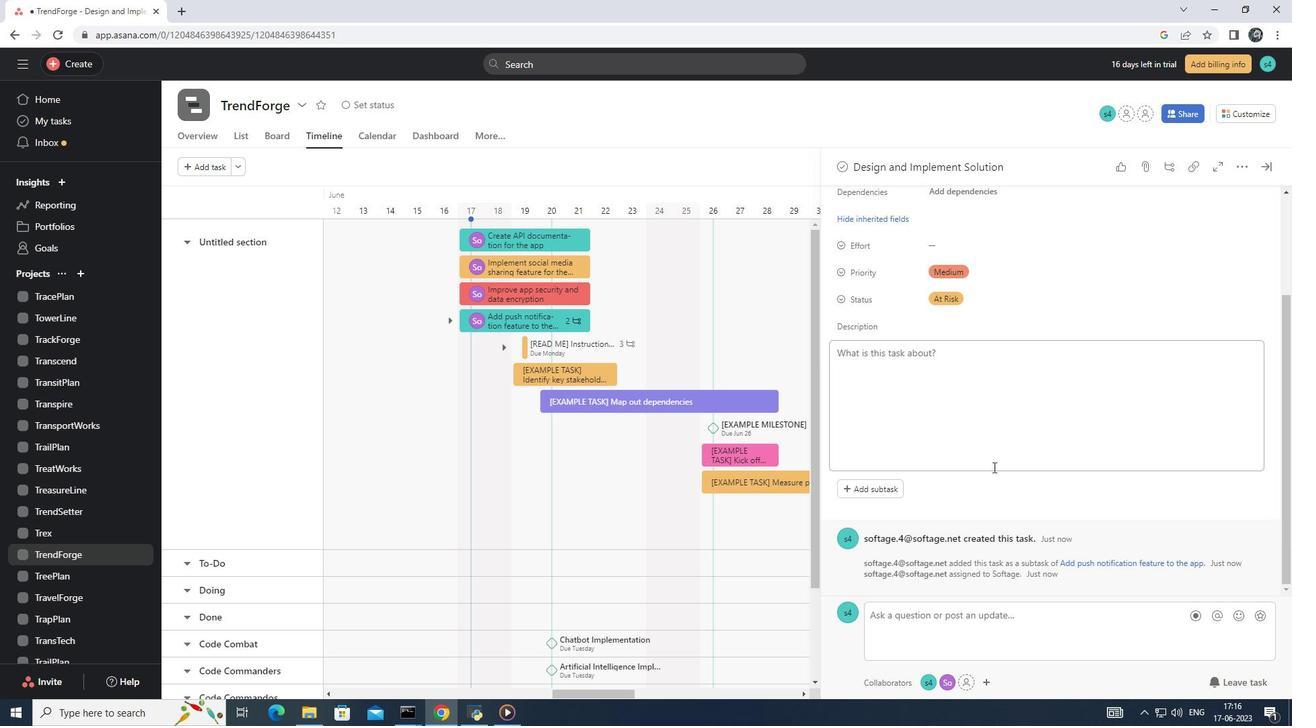 
Action: Mouse scrolled (993, 468) with delta (0, 0)
Screenshot: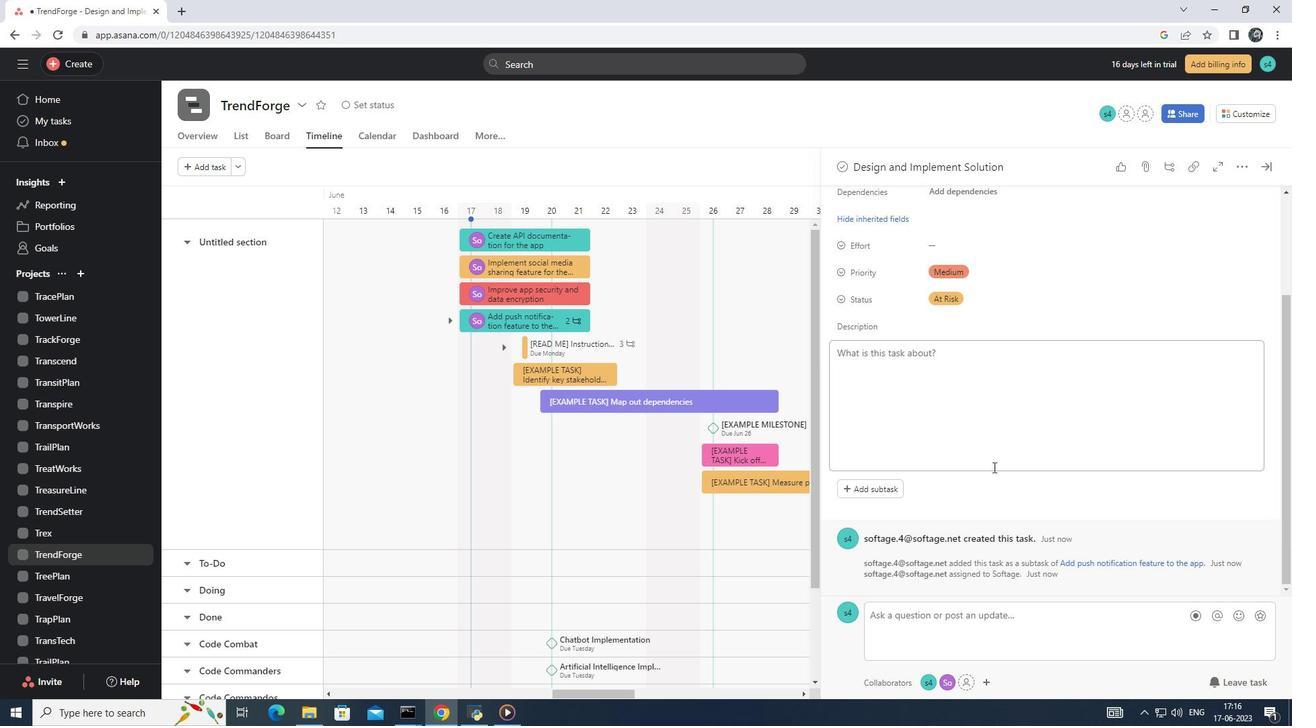 
Action: Mouse scrolled (993, 468) with delta (0, 0)
Screenshot: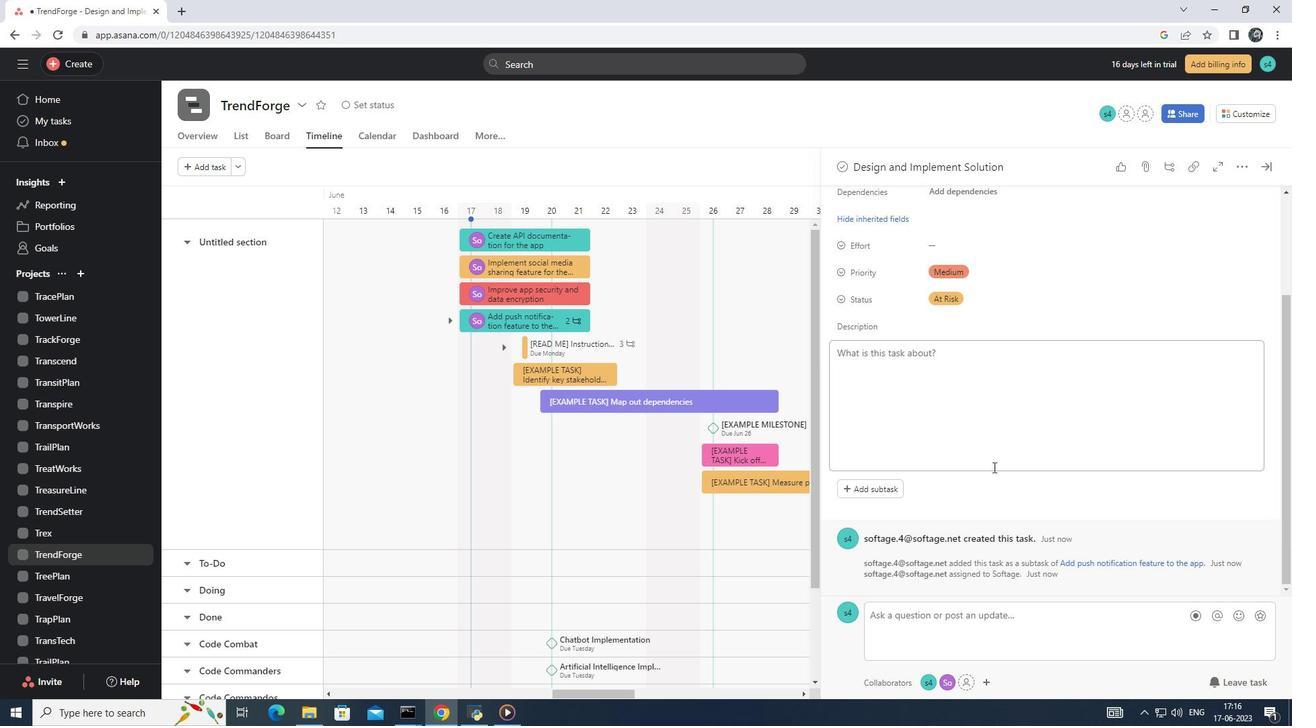 
Action: Mouse scrolled (993, 468) with delta (0, 0)
Screenshot: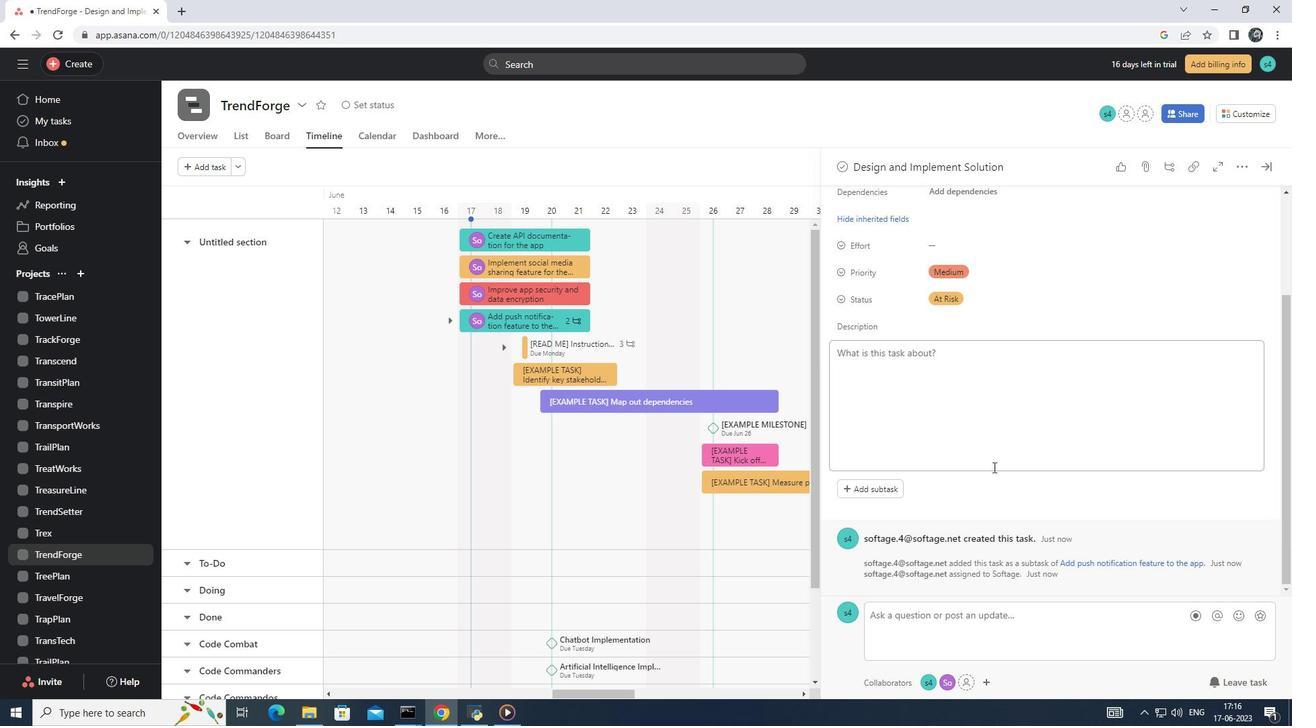 
Action: Mouse scrolled (993, 468) with delta (0, 0)
Screenshot: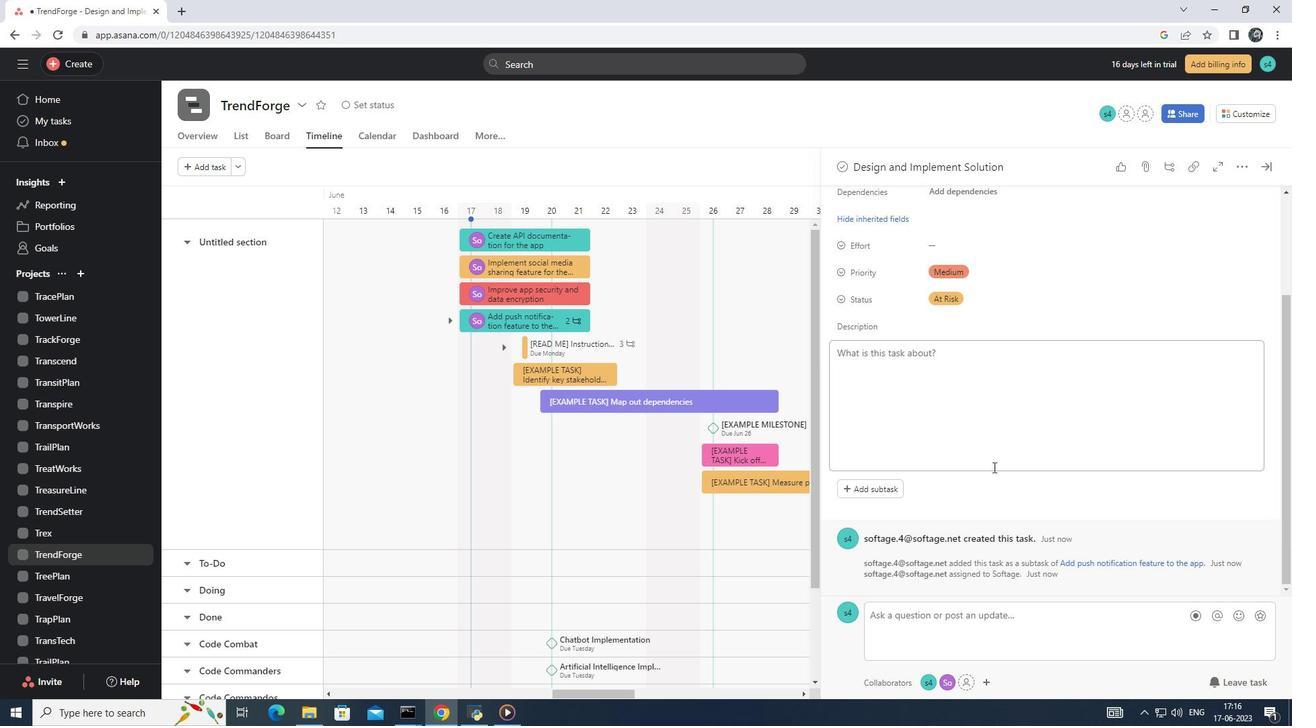 
Action: Mouse scrolled (993, 468) with delta (0, 0)
Screenshot: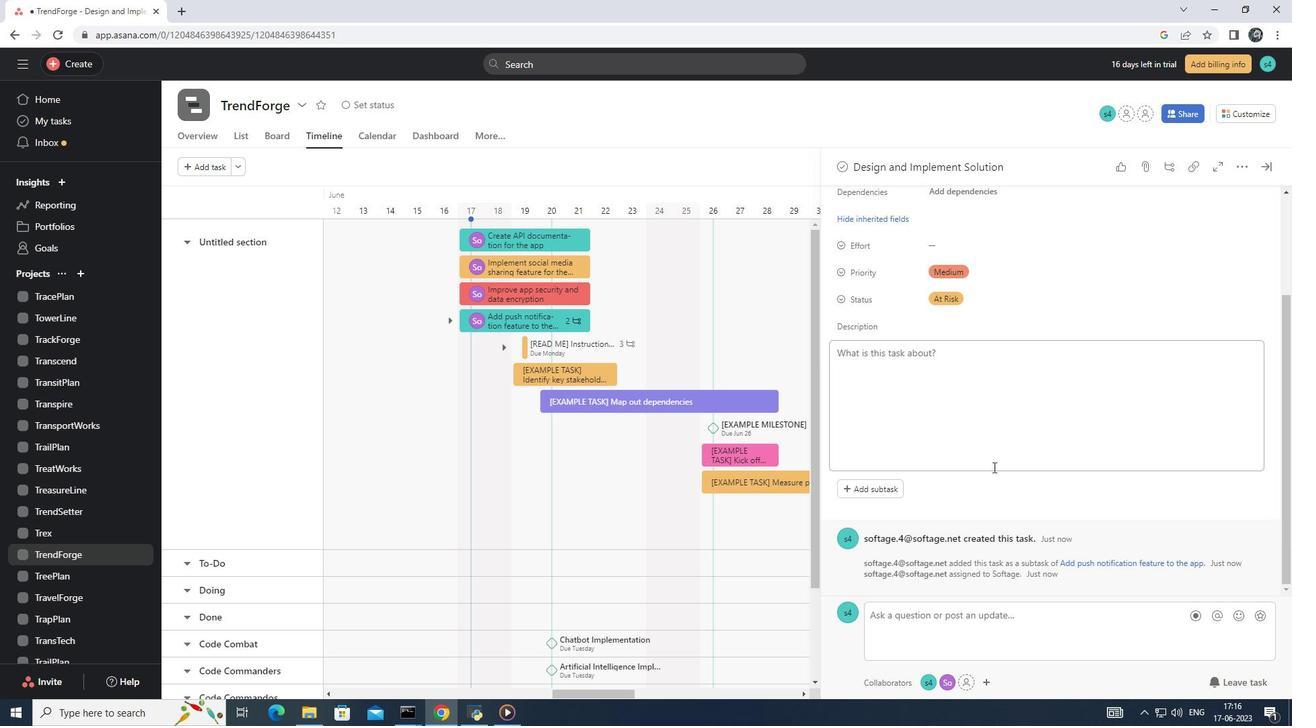 
